 Task: Find Round Trip flight tickets for 2 adults, in Economy from Luxor to Brussels to travel on 04-Nov-2023. Brussels to Luxor on 09-Dec-2023.  Stops: Any number of stops. Choice of flight is EgyptAir.
Action: Mouse moved to (389, 258)
Screenshot: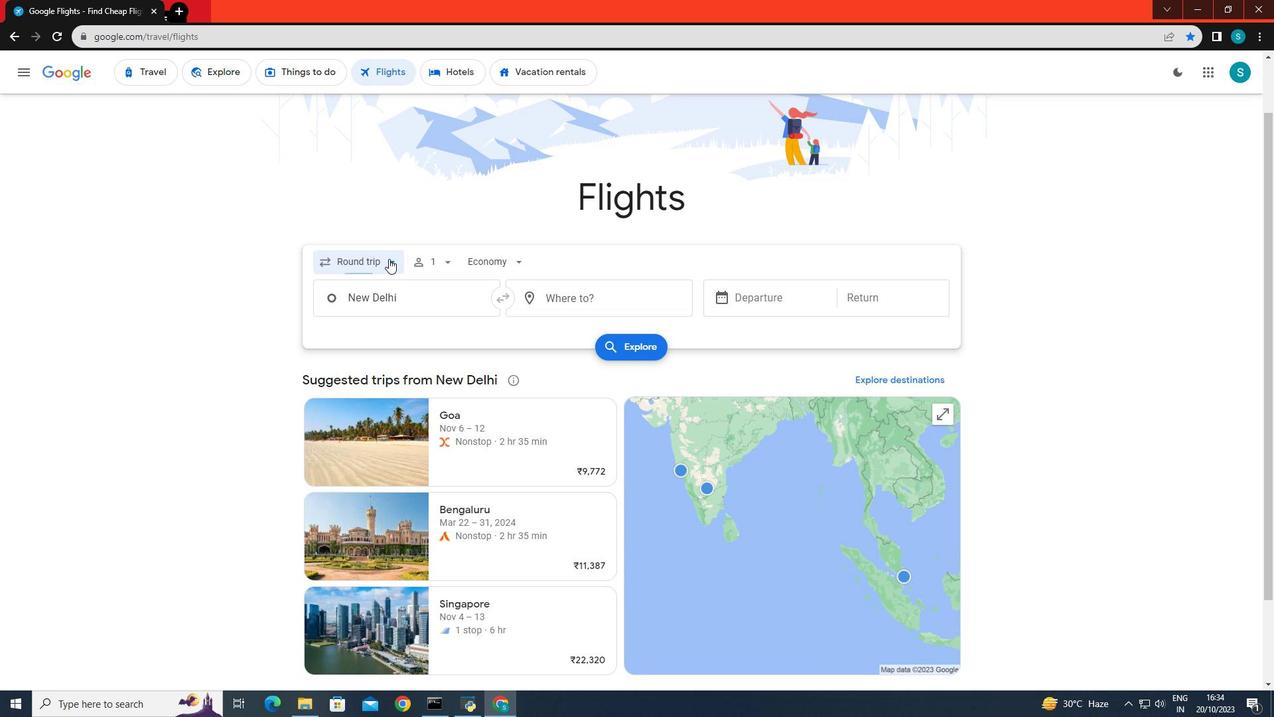 
Action: Mouse pressed left at (389, 258)
Screenshot: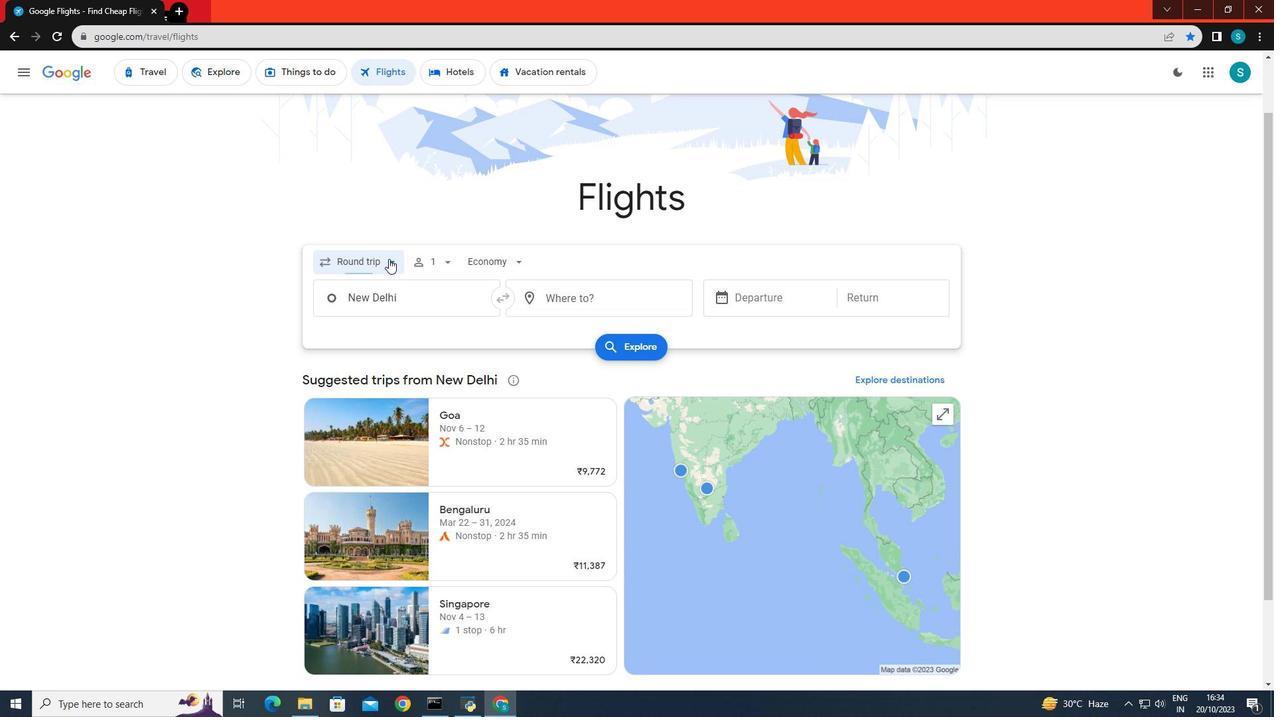
Action: Mouse moved to (354, 288)
Screenshot: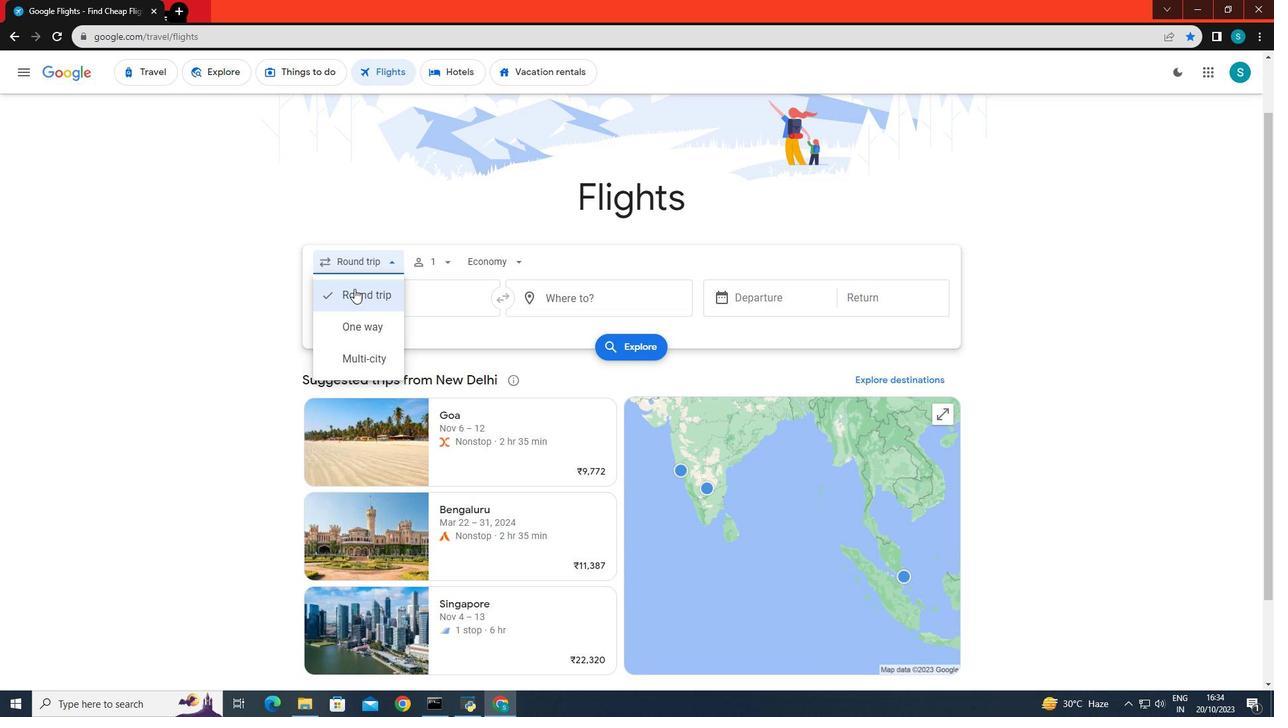 
Action: Mouse pressed left at (354, 288)
Screenshot: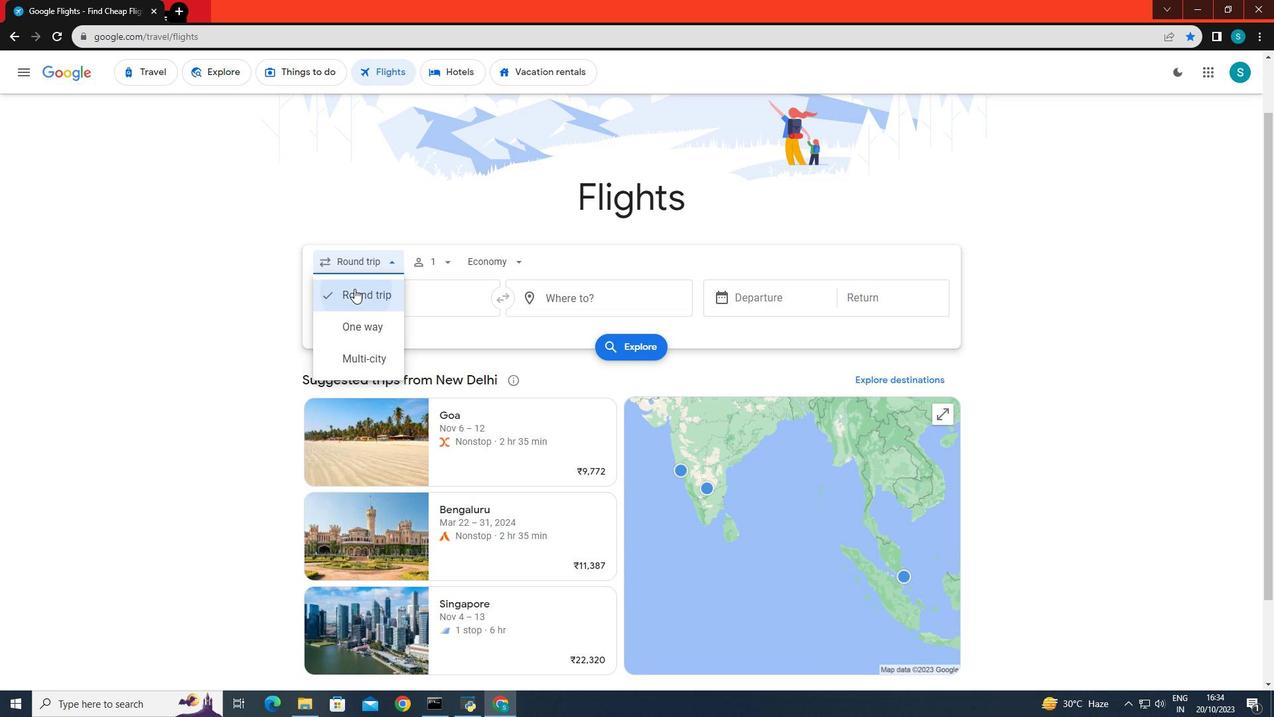 
Action: Mouse moved to (435, 264)
Screenshot: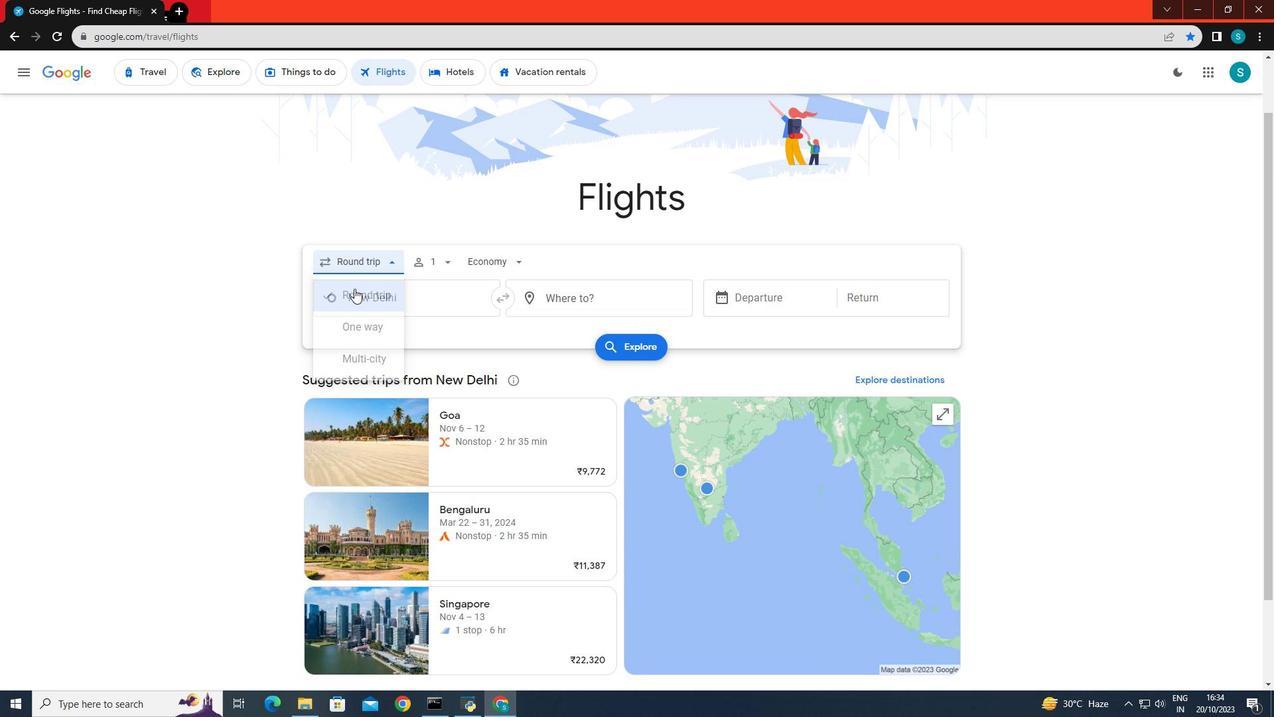
Action: Mouse pressed left at (435, 264)
Screenshot: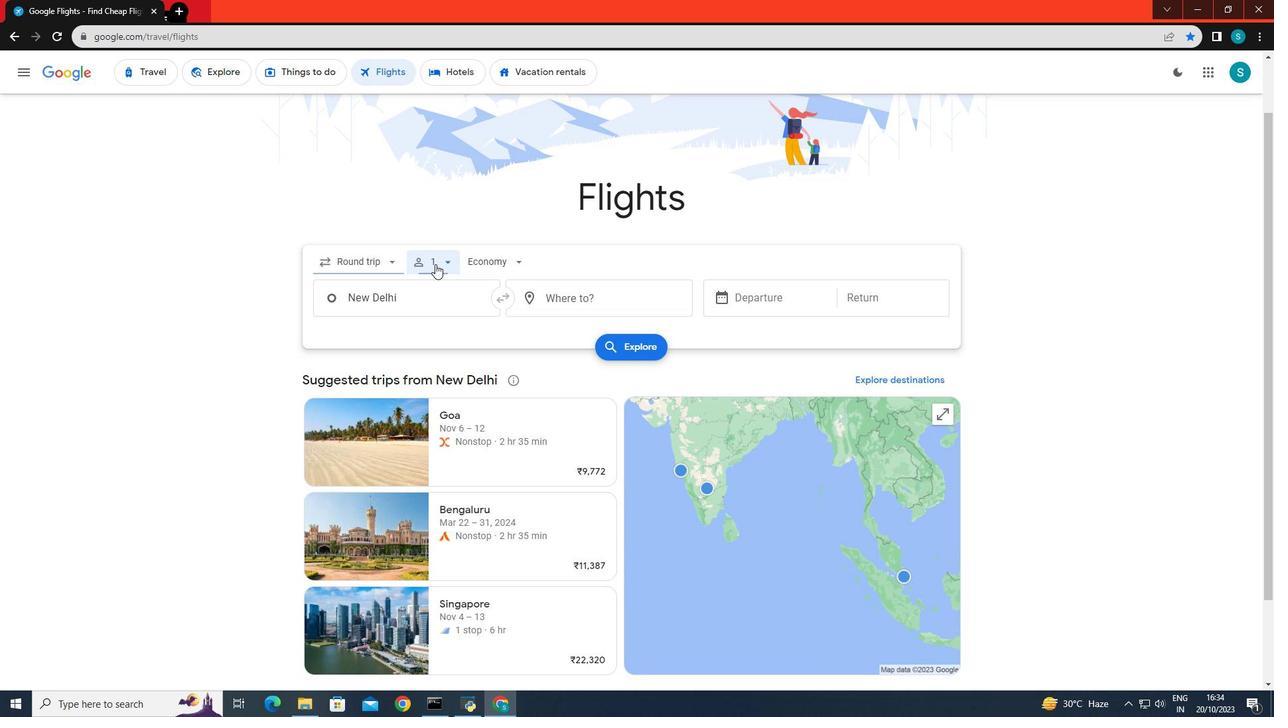 
Action: Mouse moved to (548, 290)
Screenshot: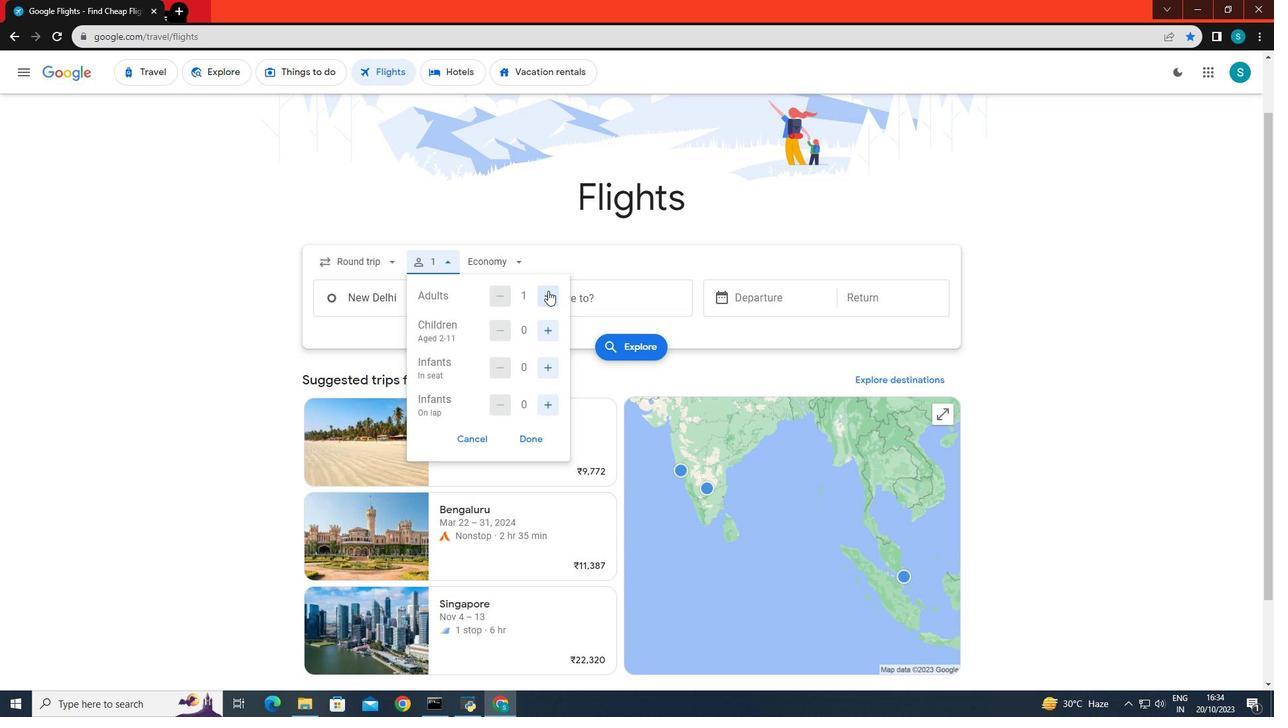 
Action: Mouse pressed left at (548, 290)
Screenshot: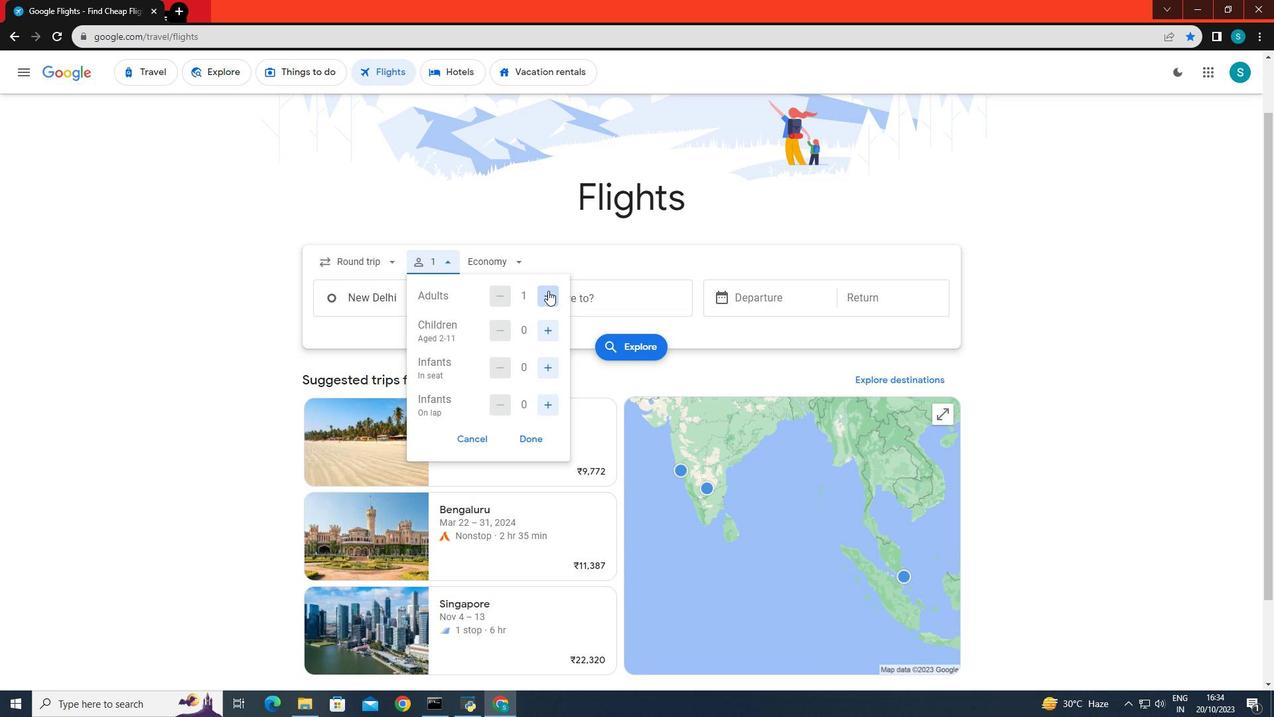 
Action: Mouse moved to (538, 440)
Screenshot: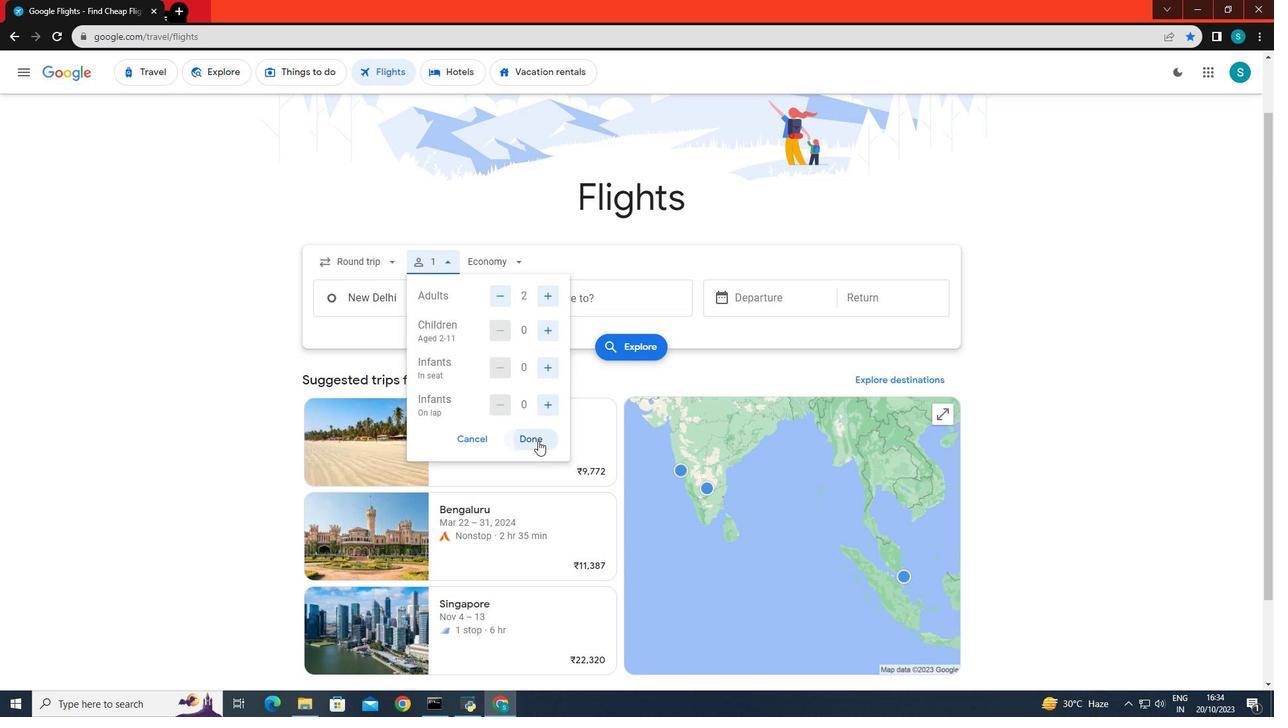 
Action: Mouse pressed left at (538, 440)
Screenshot: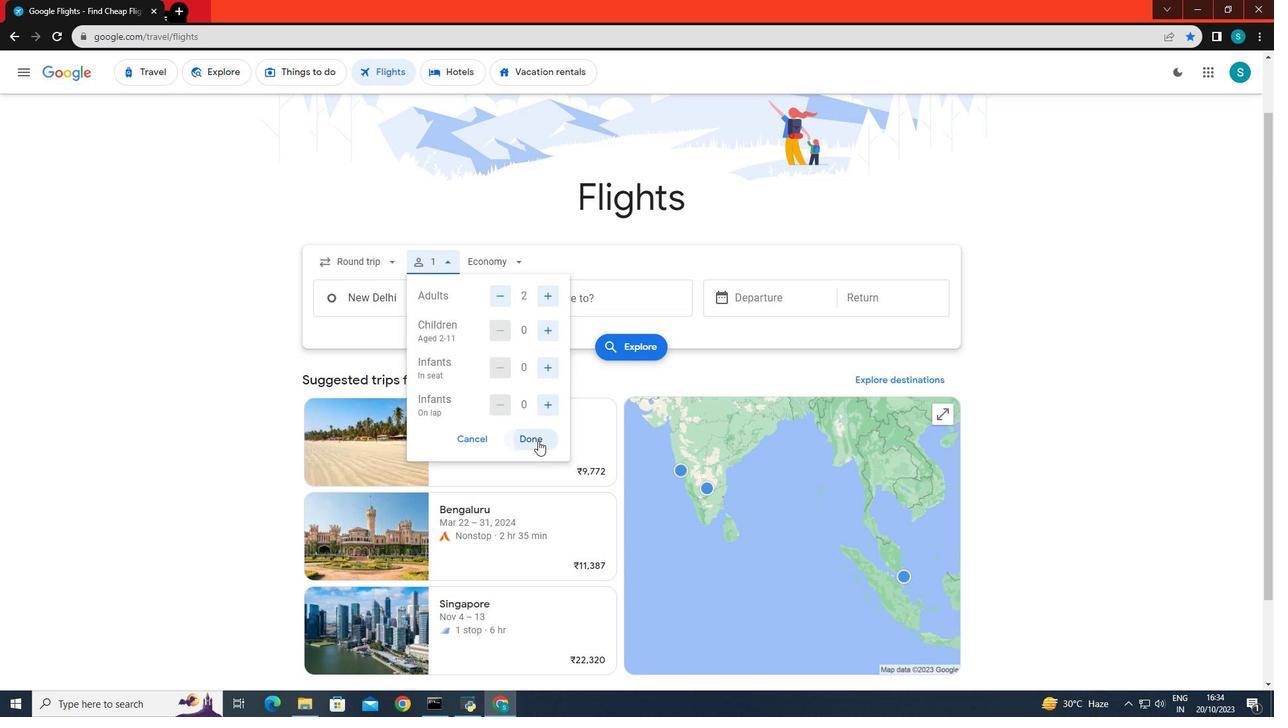 
Action: Mouse moved to (494, 258)
Screenshot: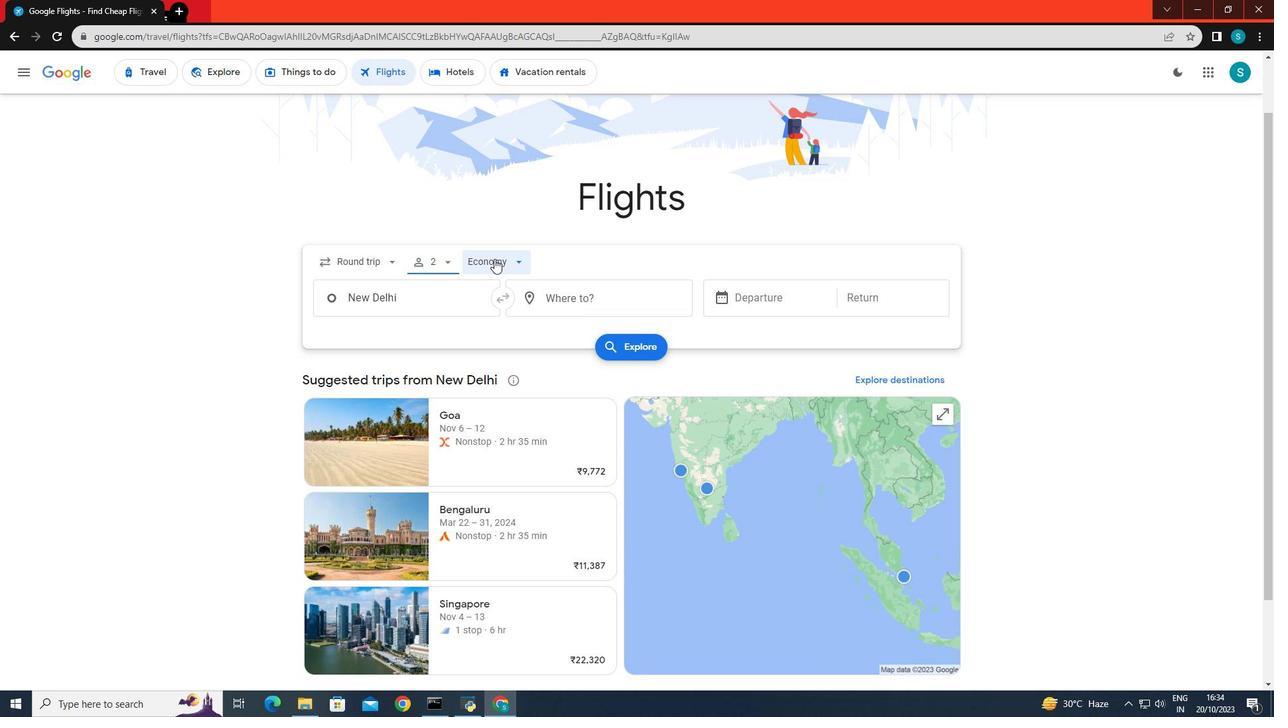 
Action: Mouse pressed left at (494, 258)
Screenshot: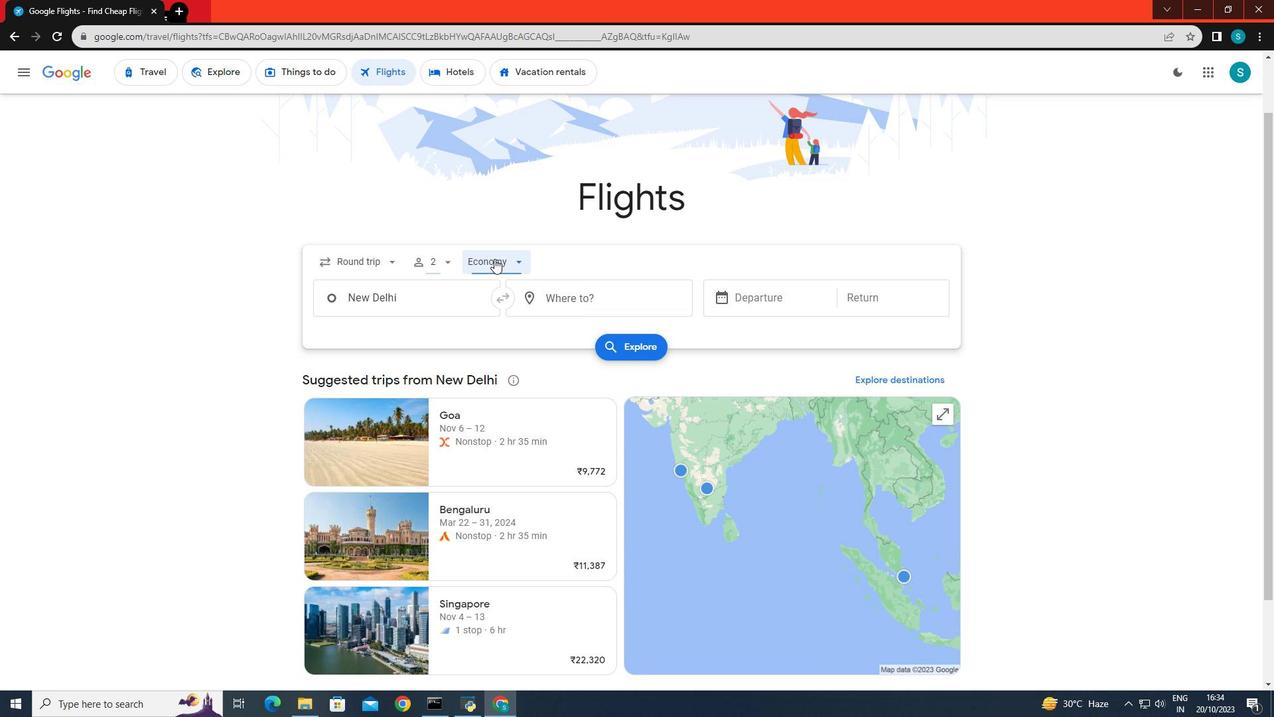 
Action: Mouse moved to (513, 297)
Screenshot: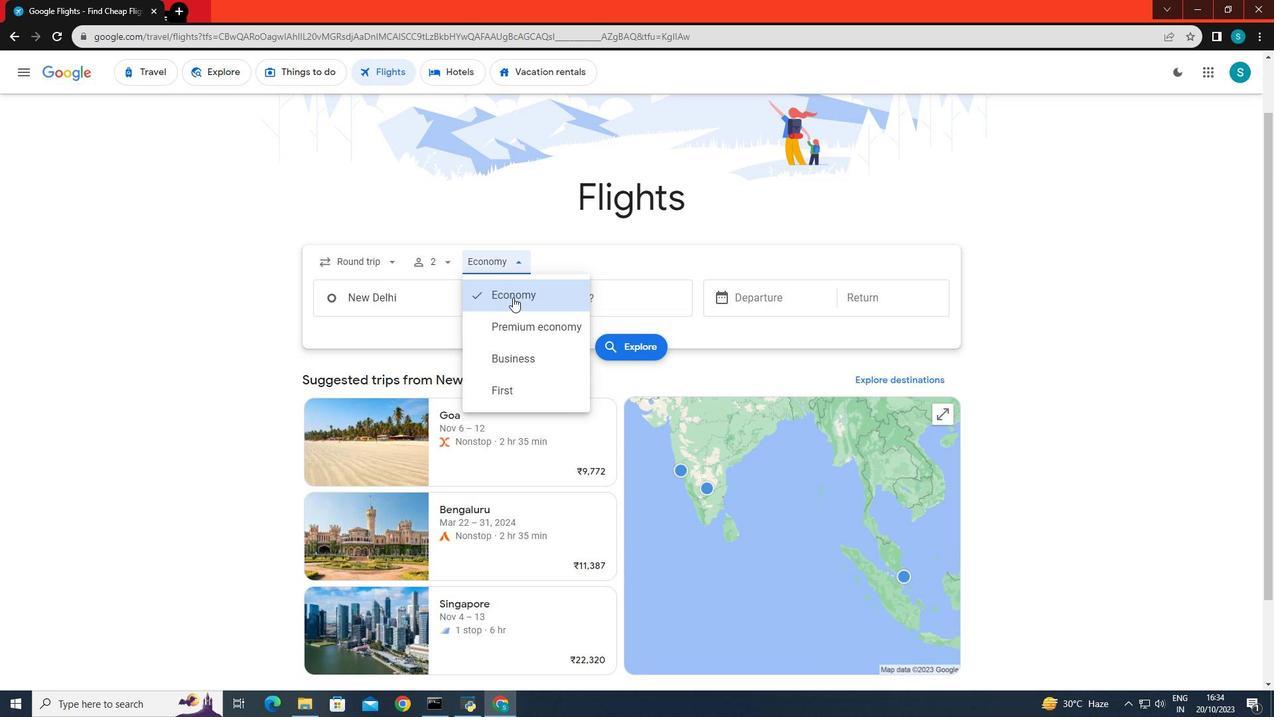 
Action: Mouse pressed left at (513, 297)
Screenshot: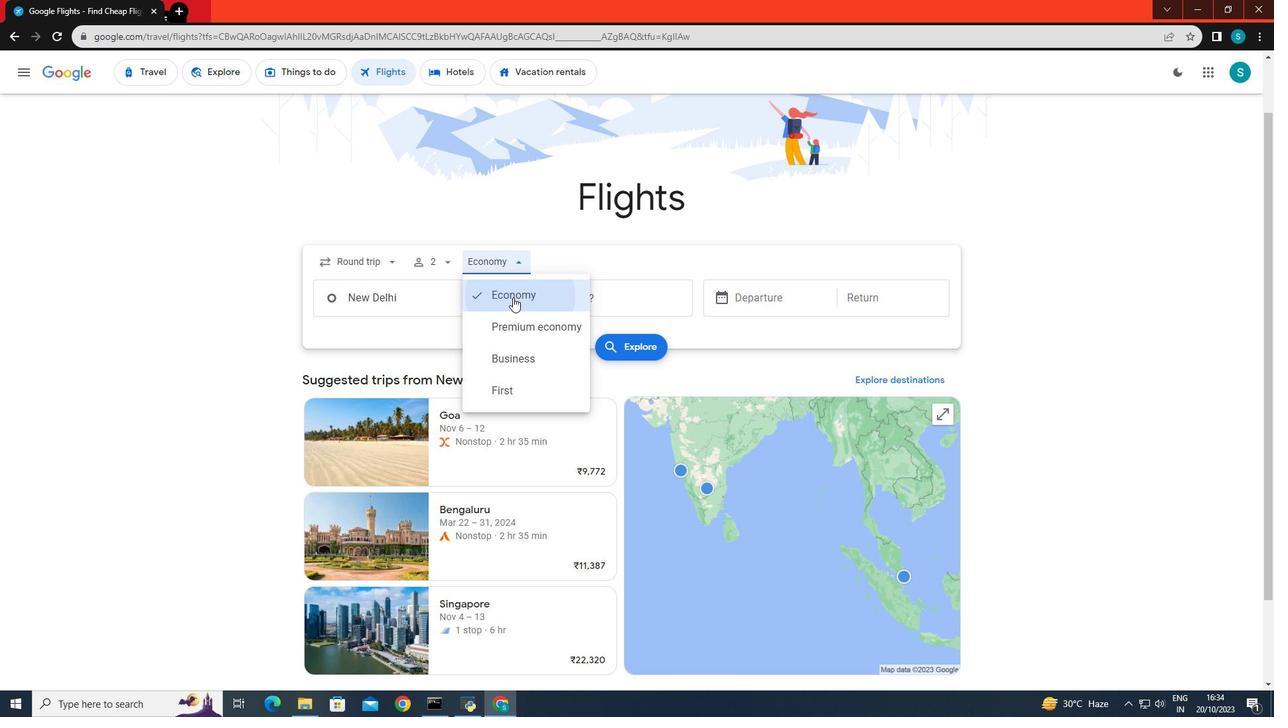 
Action: Mouse moved to (425, 300)
Screenshot: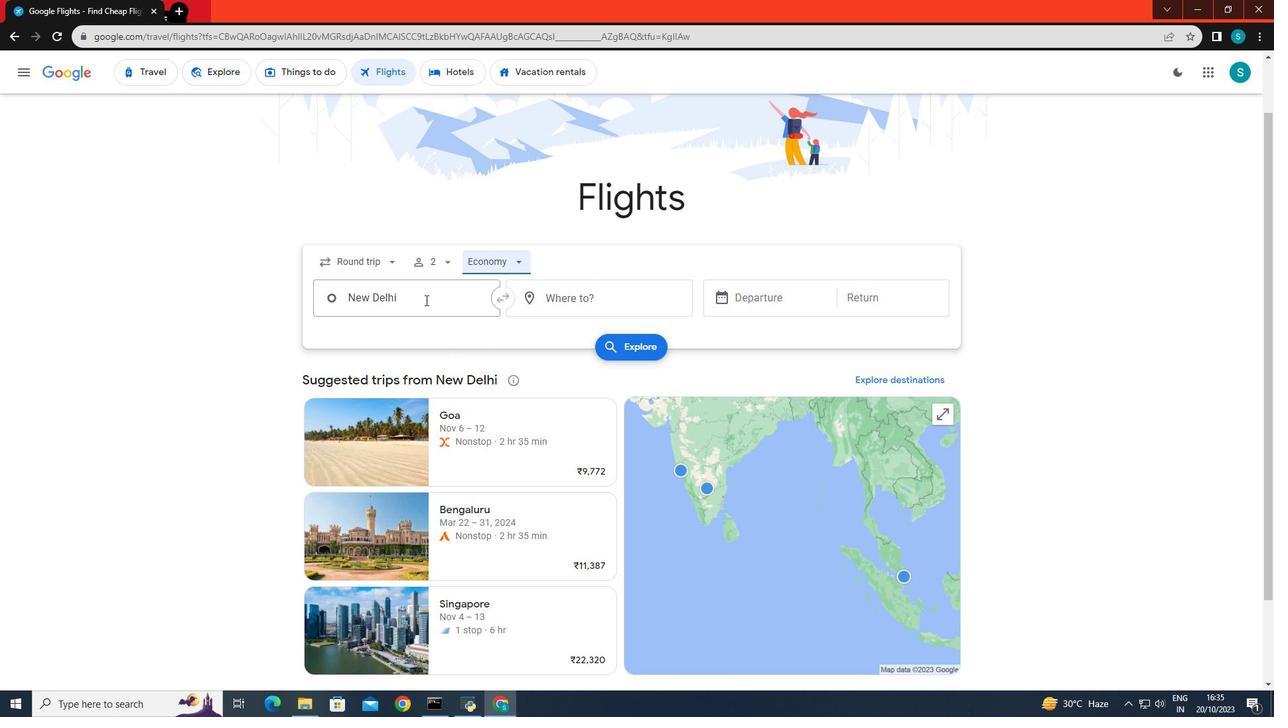 
Action: Mouse pressed left at (425, 300)
Screenshot: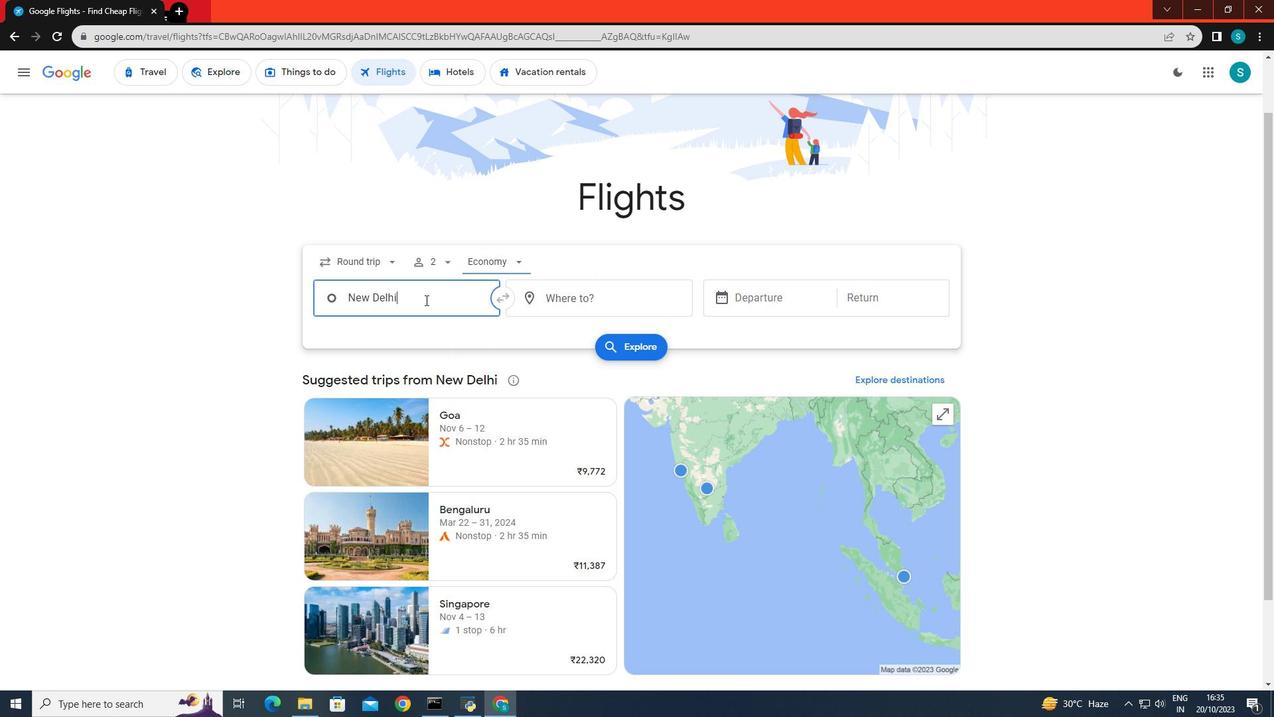 
Action: Key pressed <Key.backspace><Key.caps_lock>L<Key.caps_lock>uxor
Screenshot: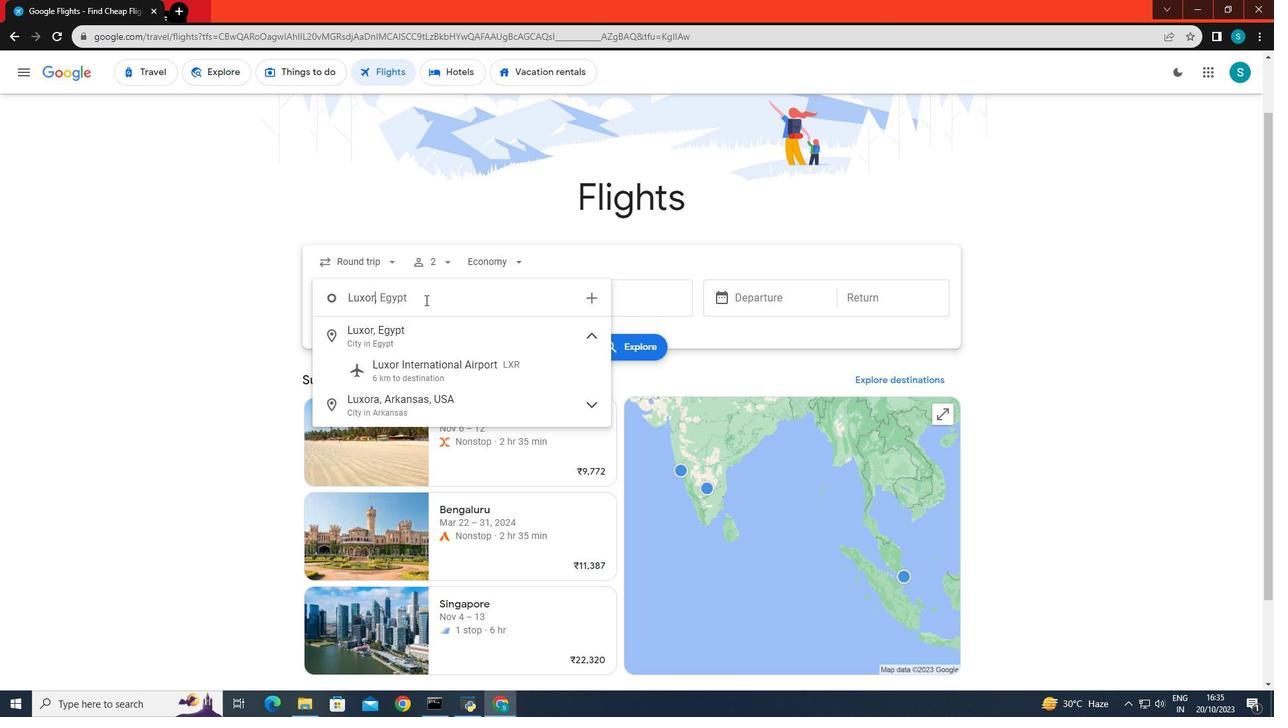 
Action: Mouse moved to (412, 338)
Screenshot: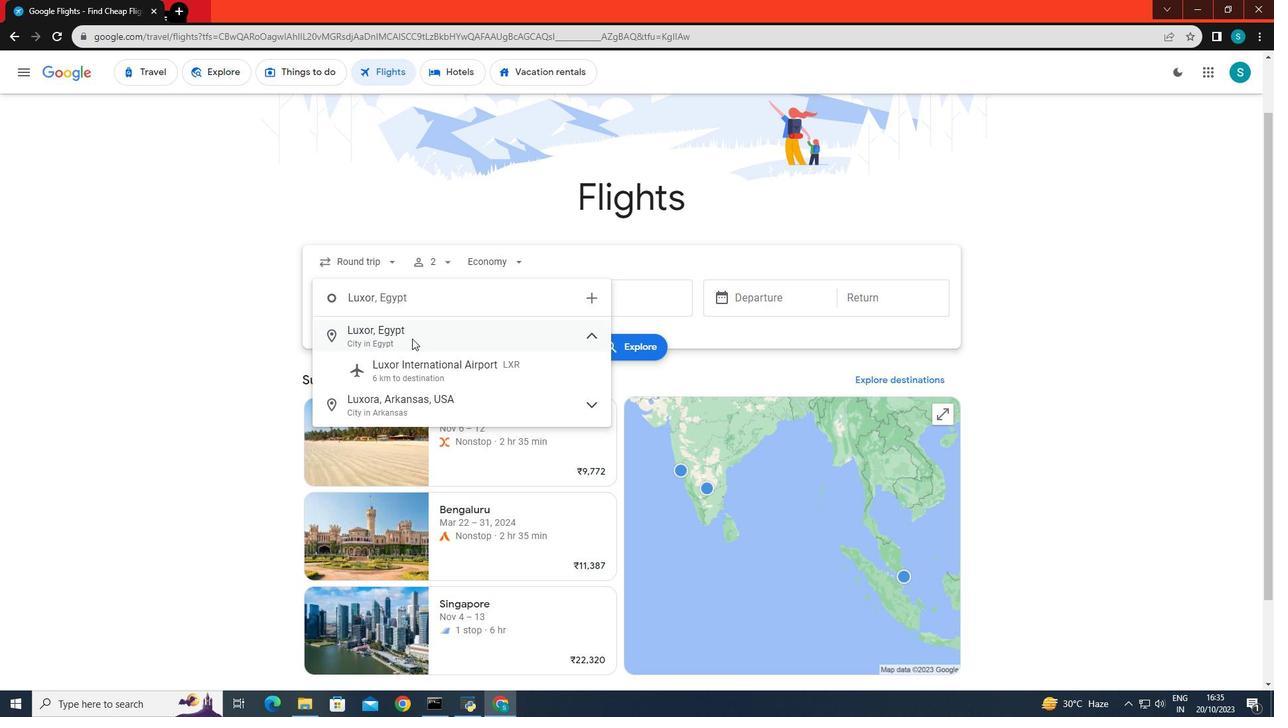 
Action: Mouse pressed left at (412, 338)
Screenshot: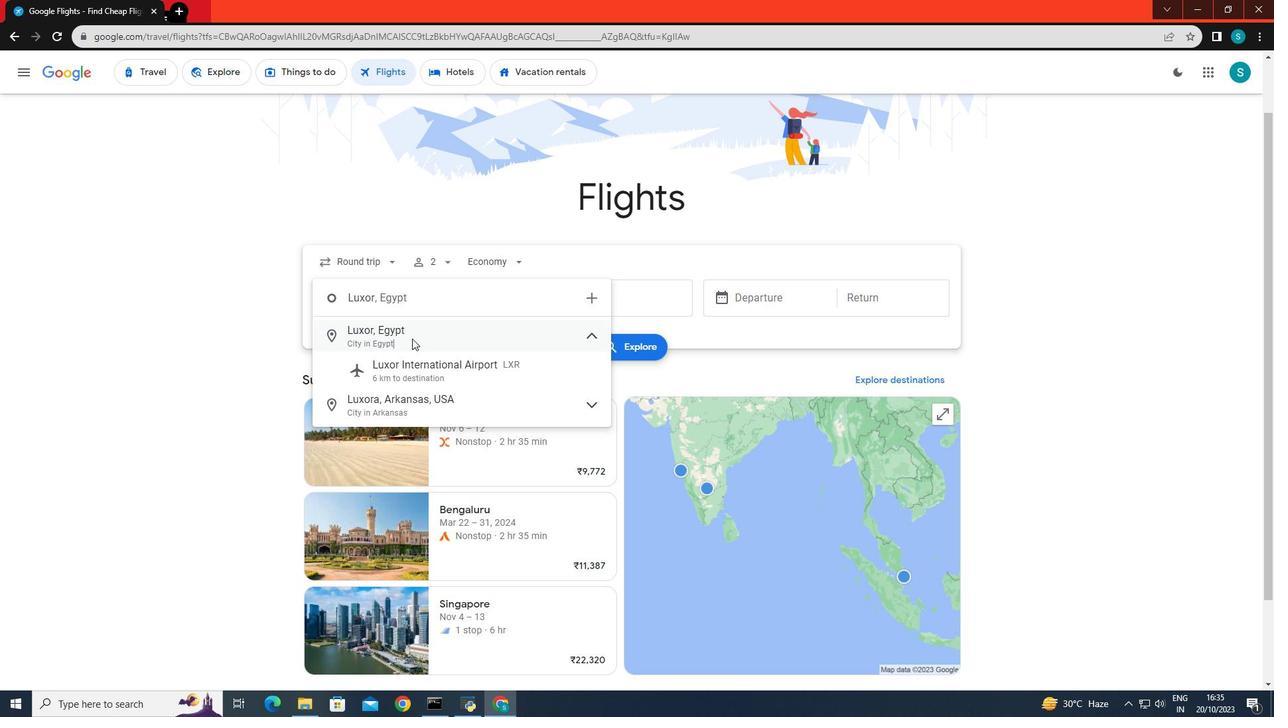 
Action: Mouse moved to (551, 302)
Screenshot: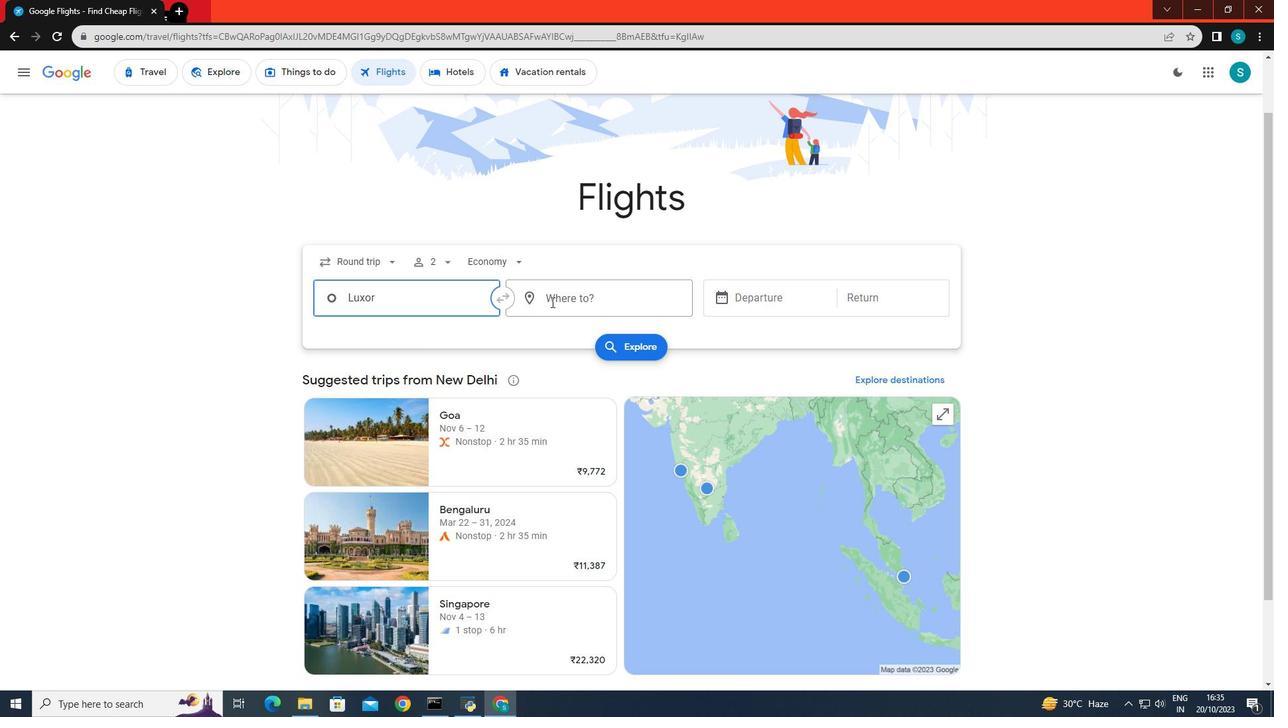 
Action: Mouse pressed left at (551, 302)
Screenshot: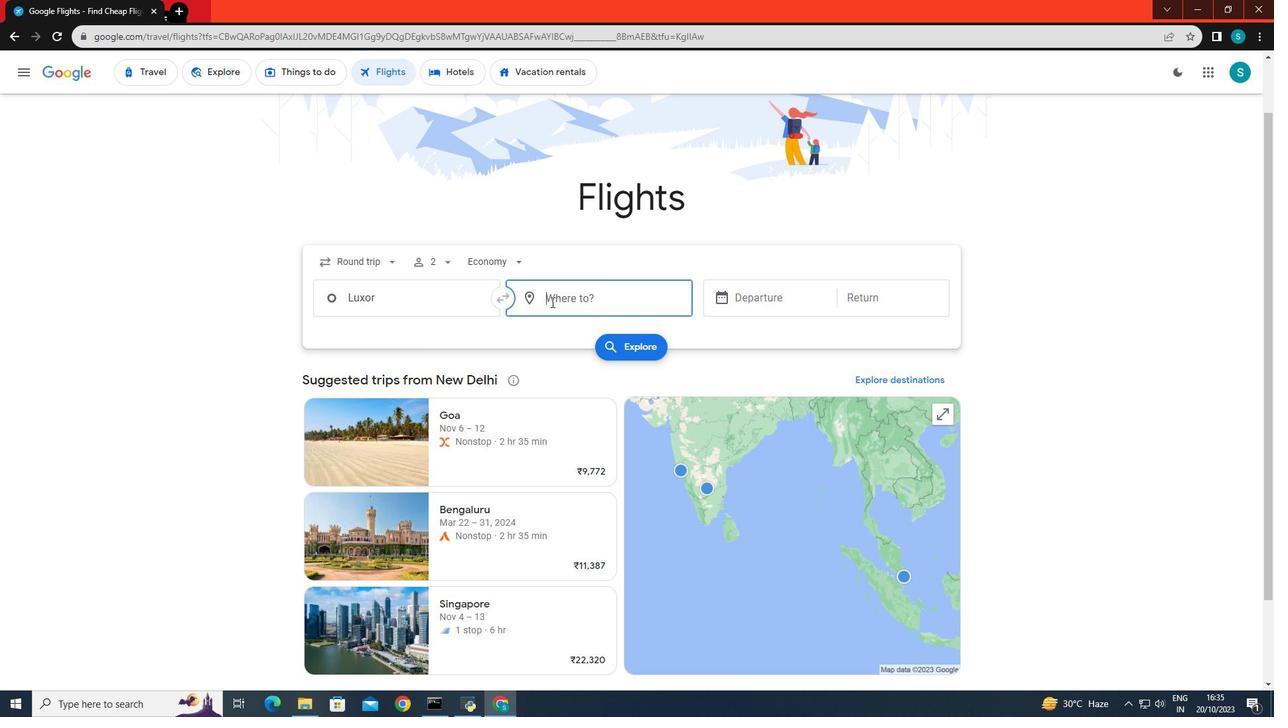 
Action: Key pressed <Key.caps_lock>B<Key.caps_lock>russel
Screenshot: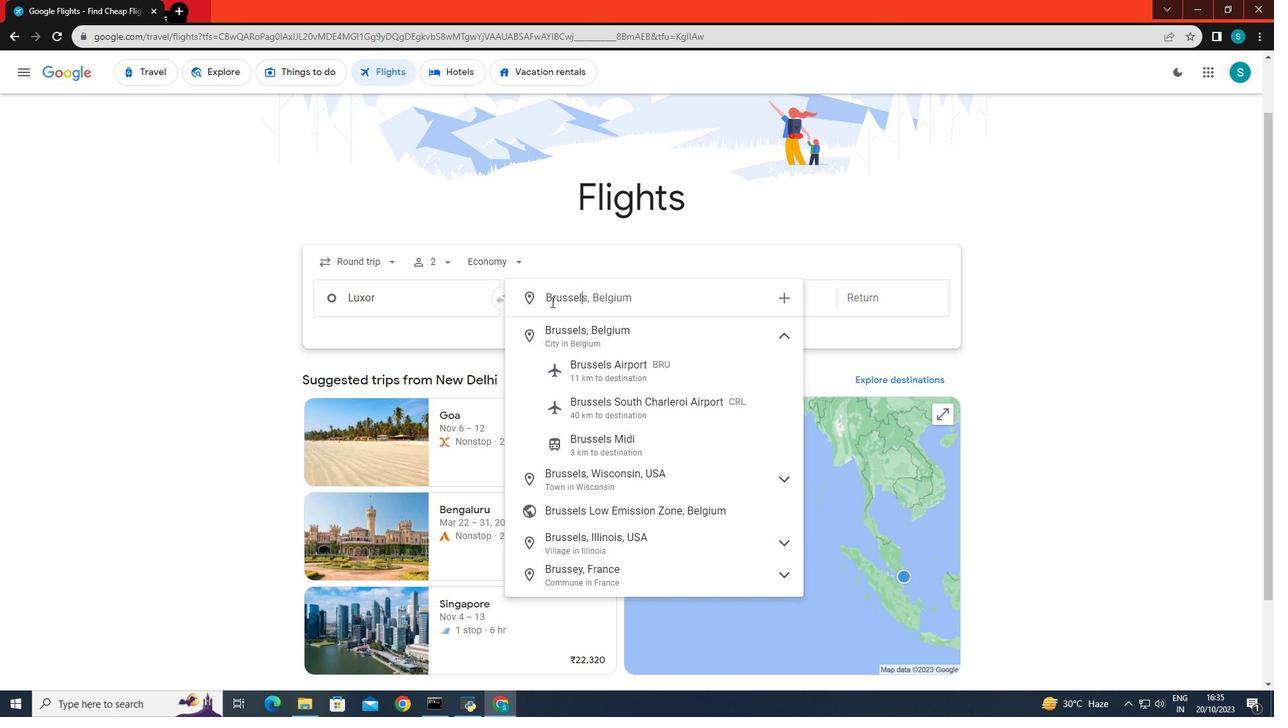 
Action: Mouse moved to (575, 339)
Screenshot: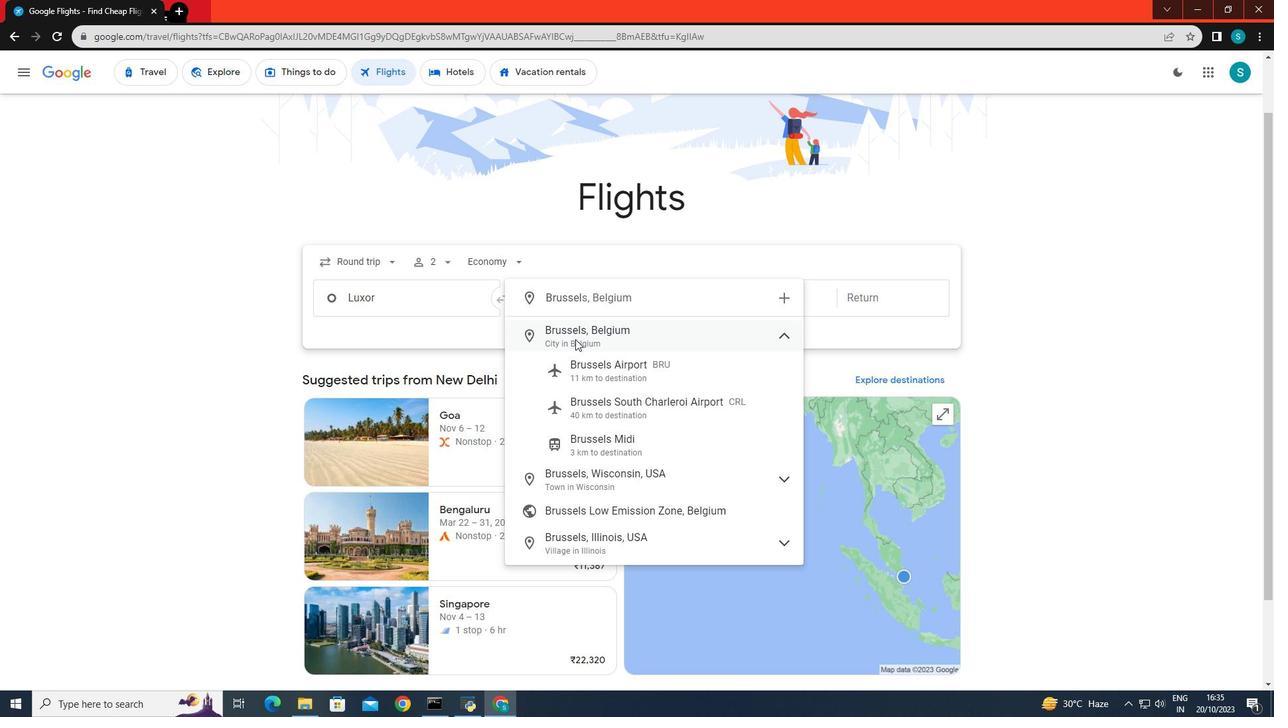 
Action: Mouse pressed left at (575, 339)
Screenshot: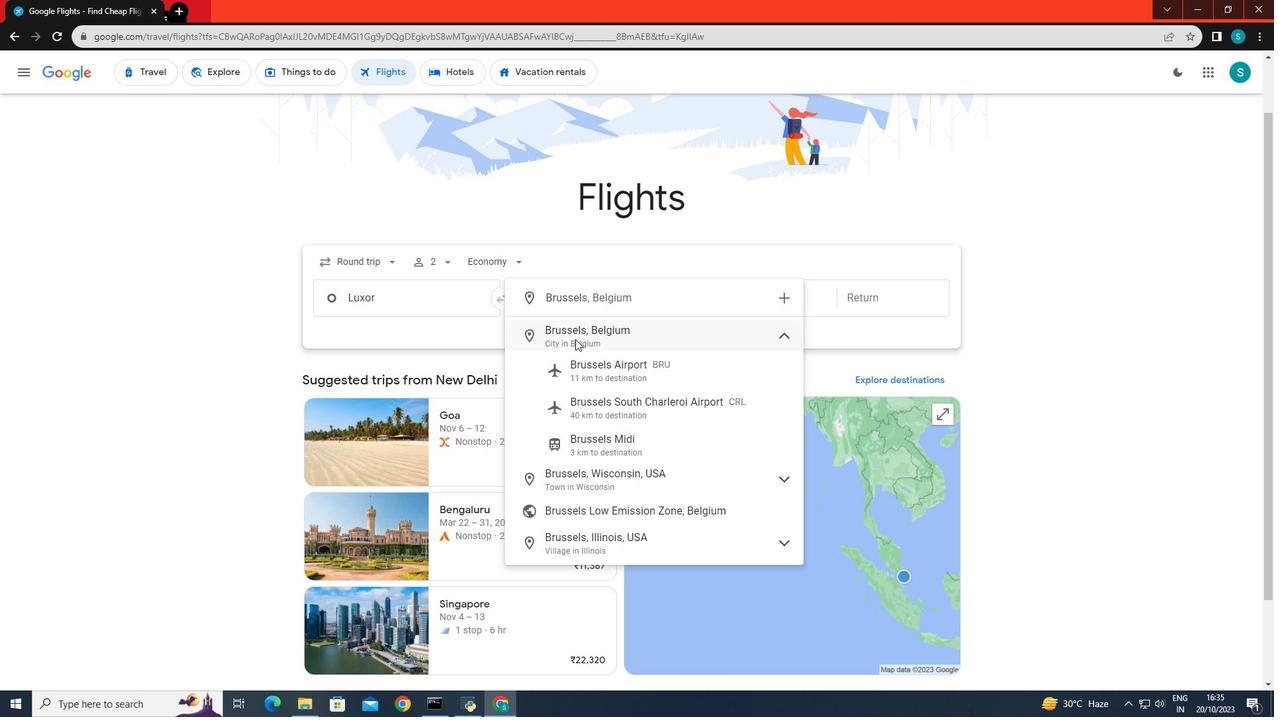 
Action: Mouse moved to (762, 294)
Screenshot: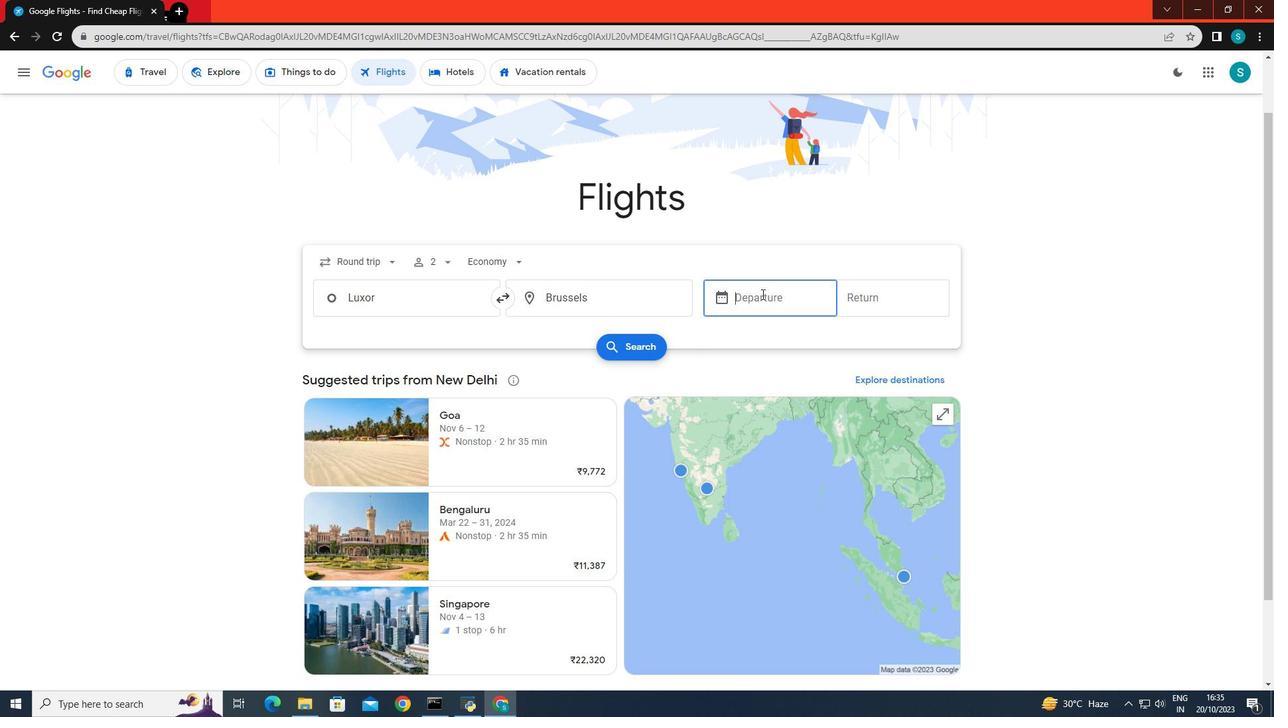 
Action: Mouse pressed left at (762, 294)
Screenshot: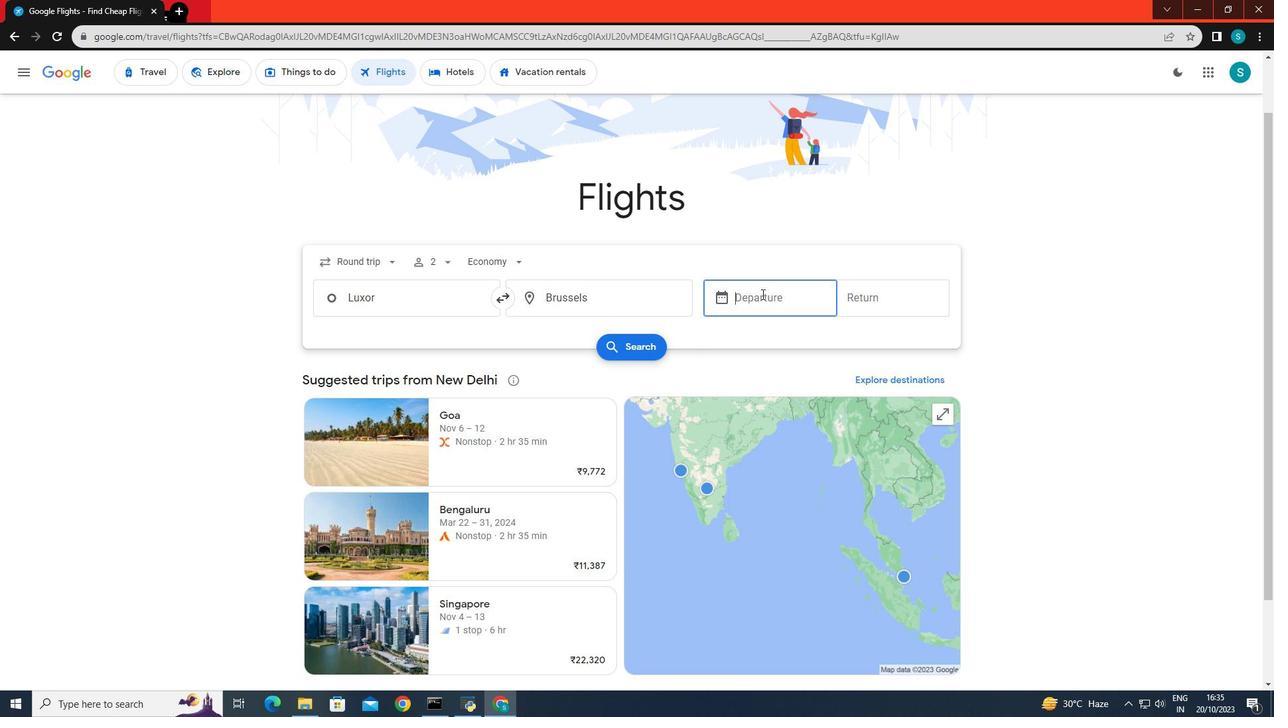 
Action: Mouse moved to (922, 408)
Screenshot: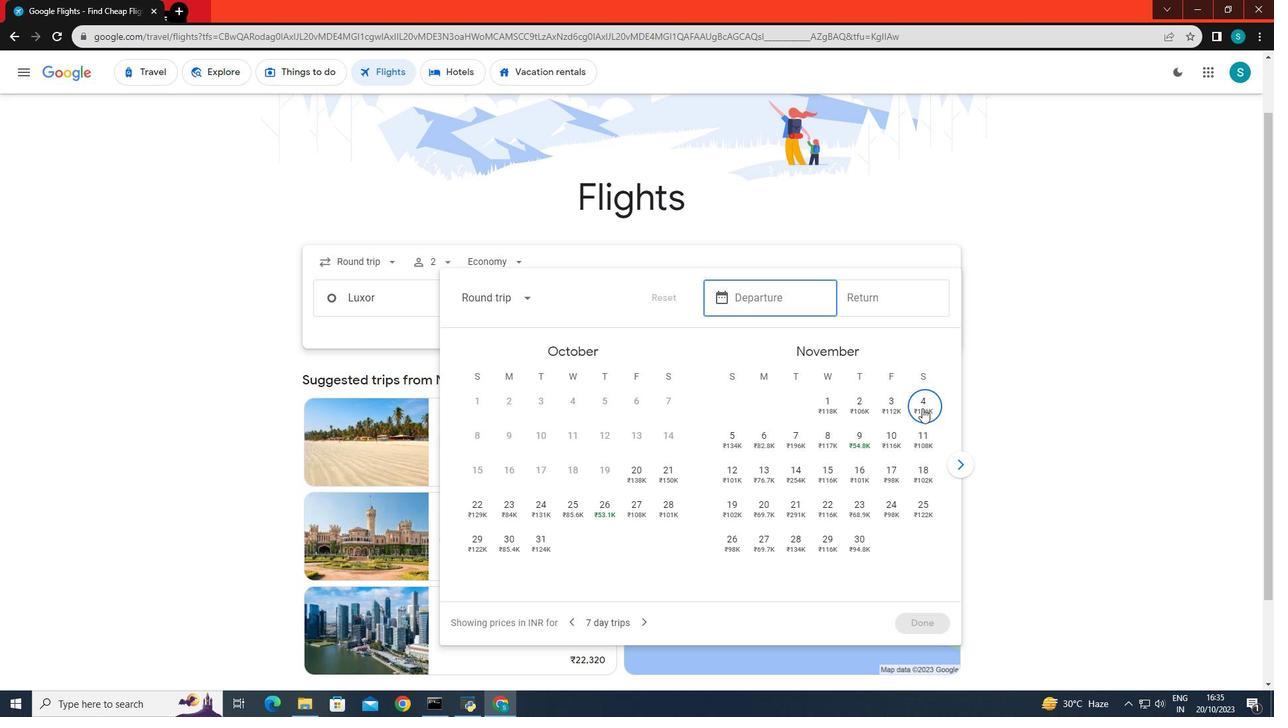 
Action: Mouse pressed left at (922, 408)
Screenshot: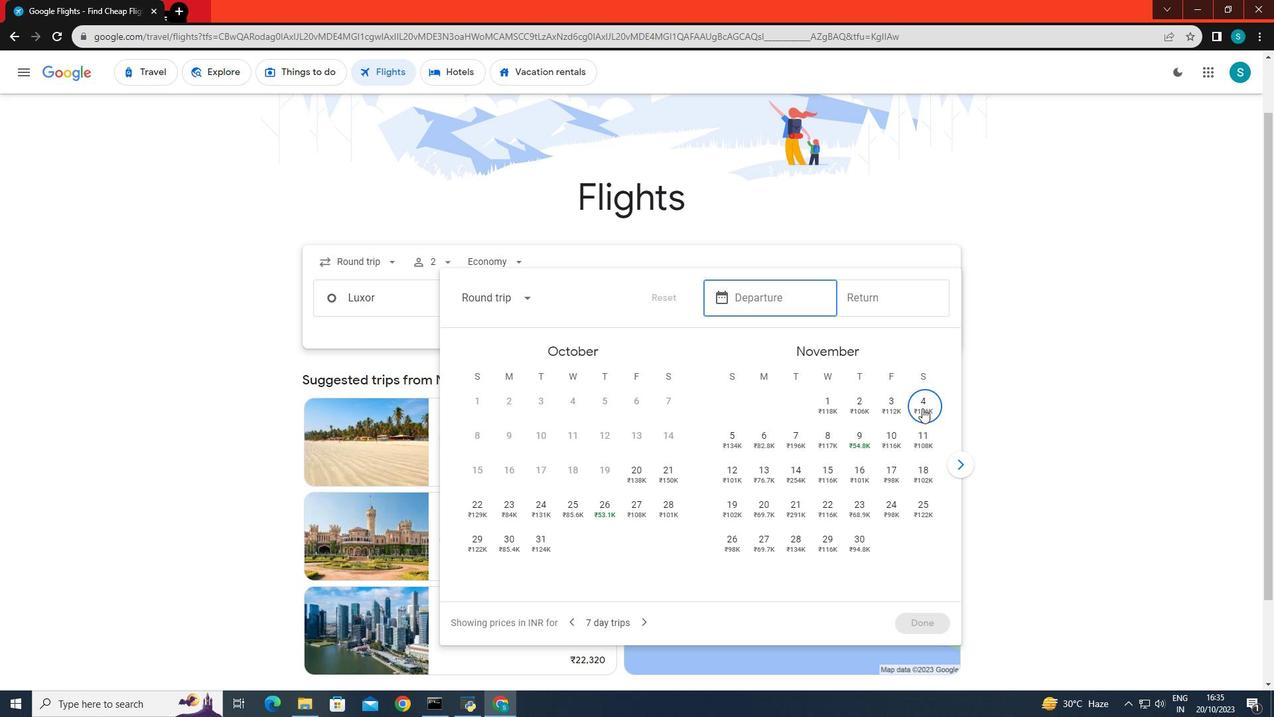 
Action: Mouse moved to (960, 463)
Screenshot: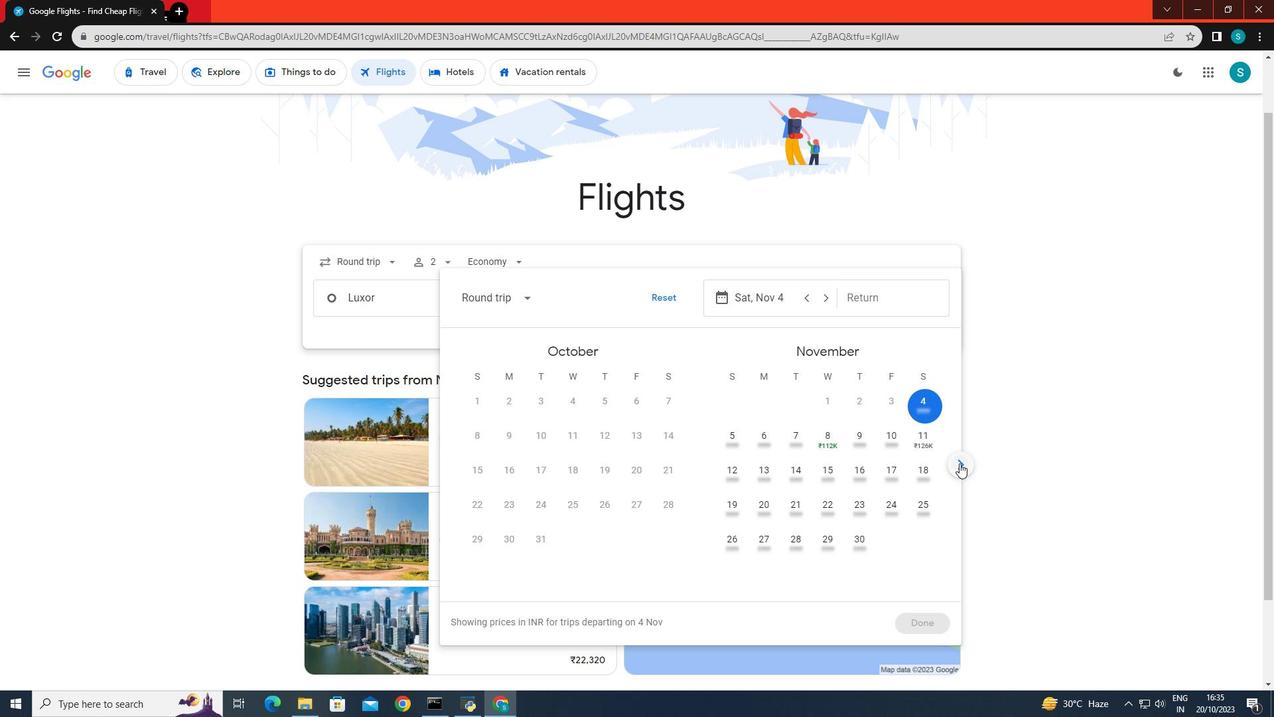 
Action: Mouse pressed left at (960, 463)
Screenshot: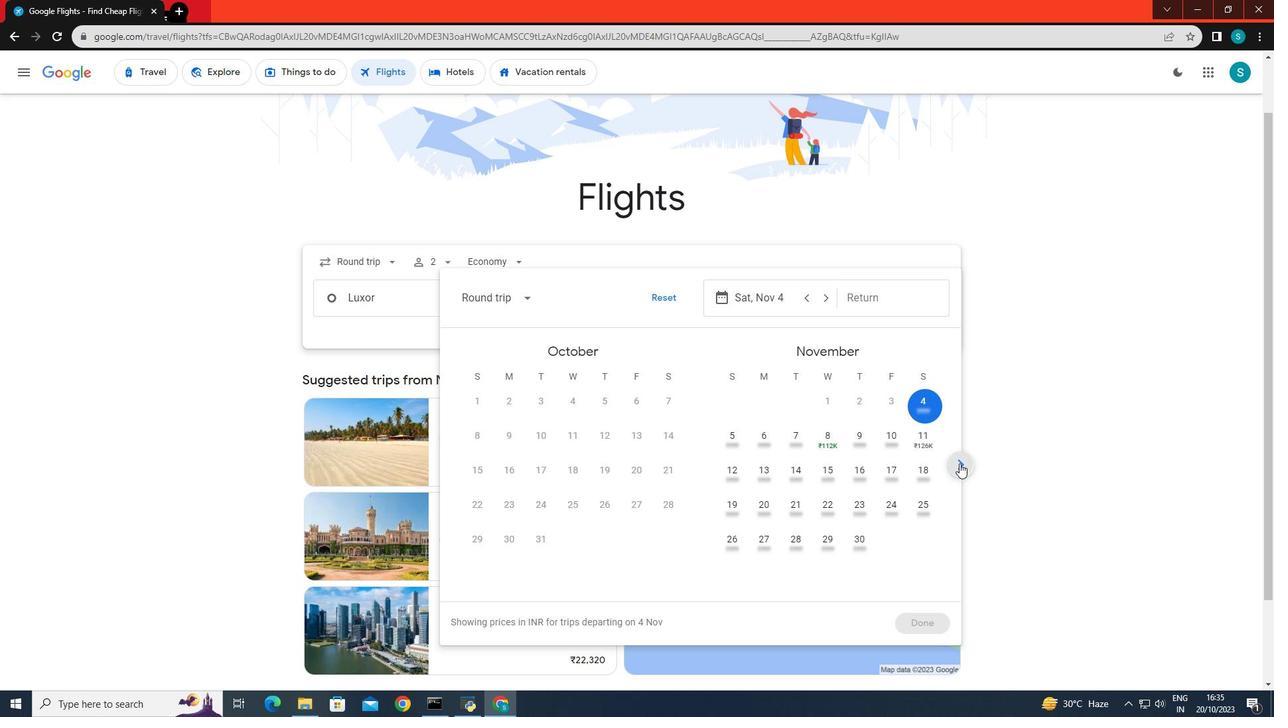 
Action: Mouse moved to (922, 437)
Screenshot: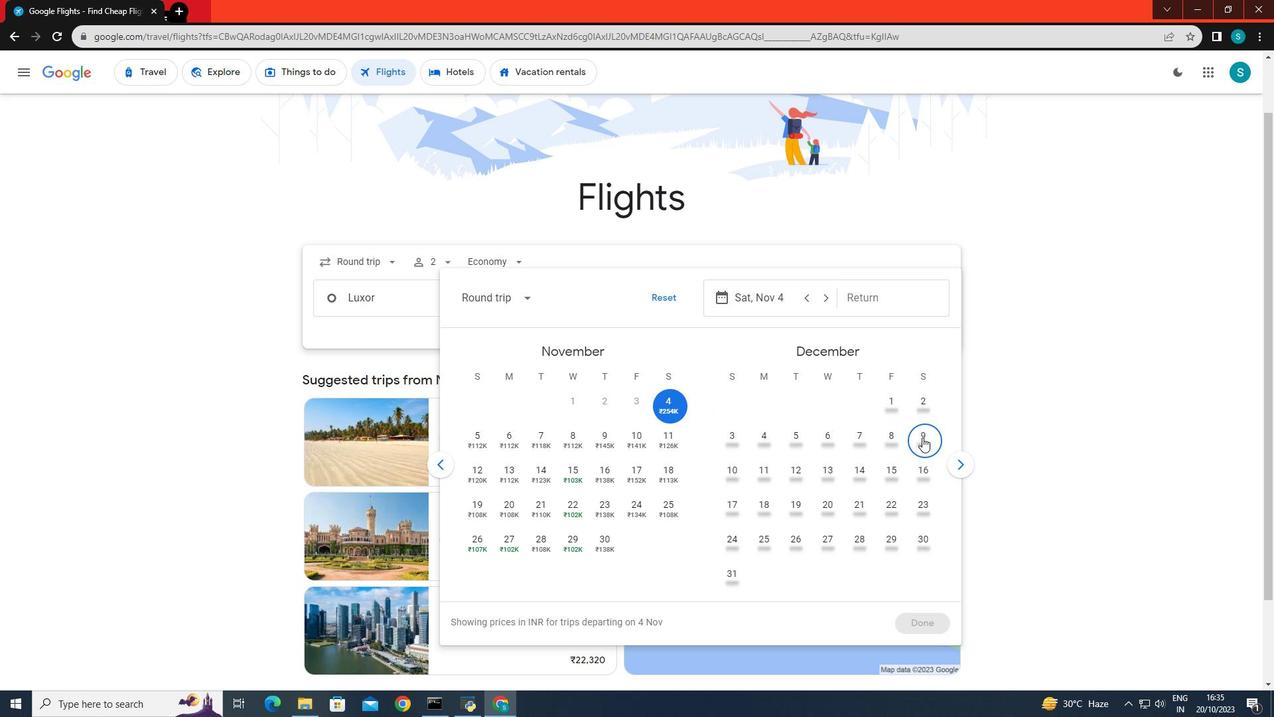 
Action: Mouse pressed left at (922, 437)
Screenshot: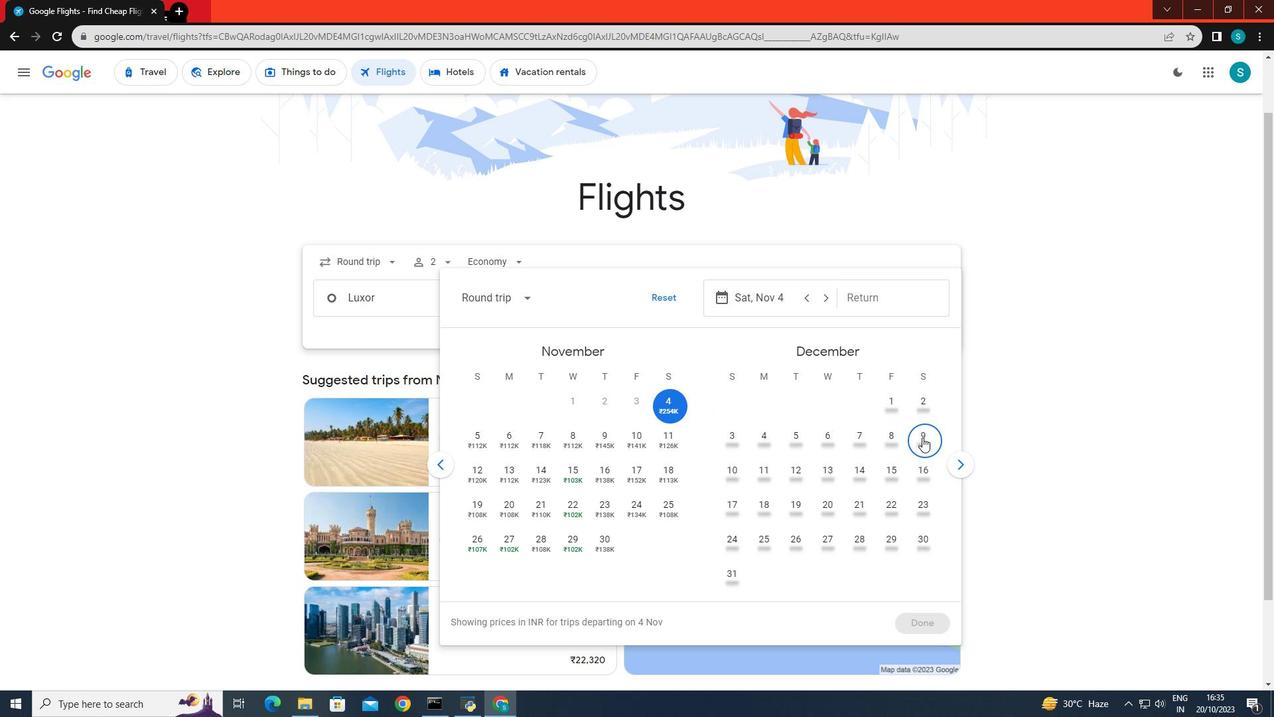 
Action: Mouse moved to (922, 619)
Screenshot: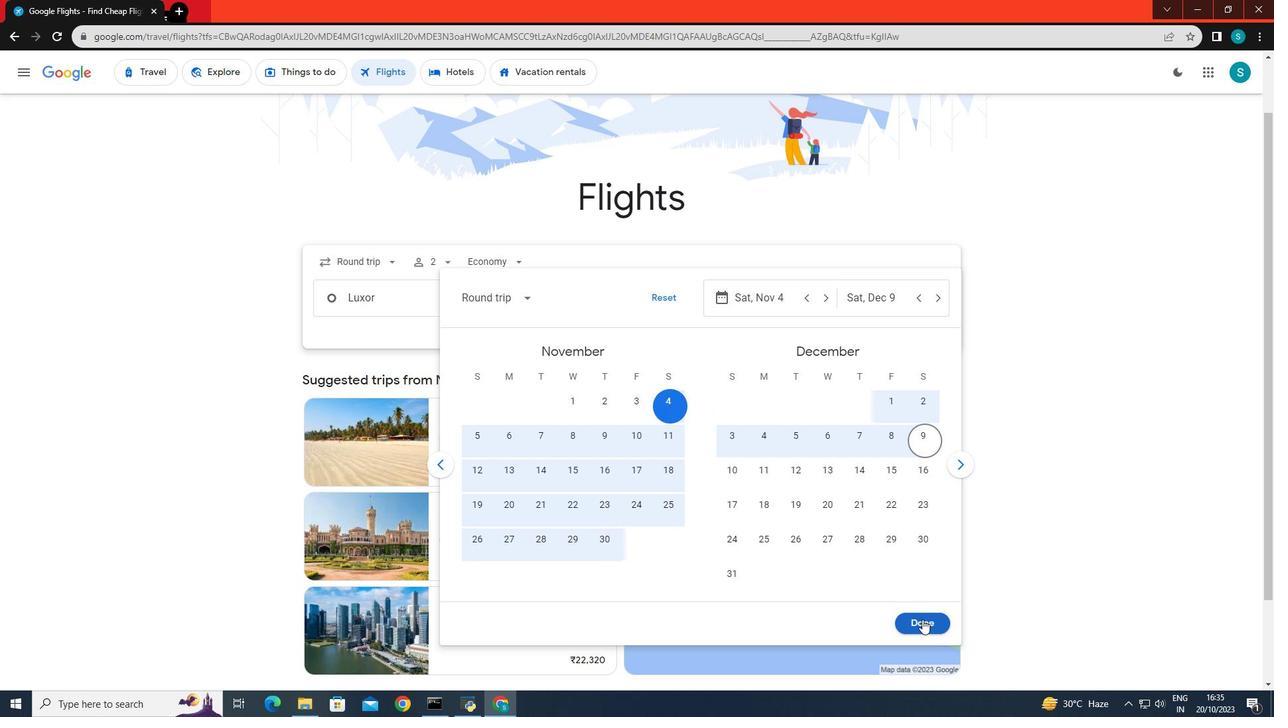 
Action: Mouse pressed left at (922, 619)
Screenshot: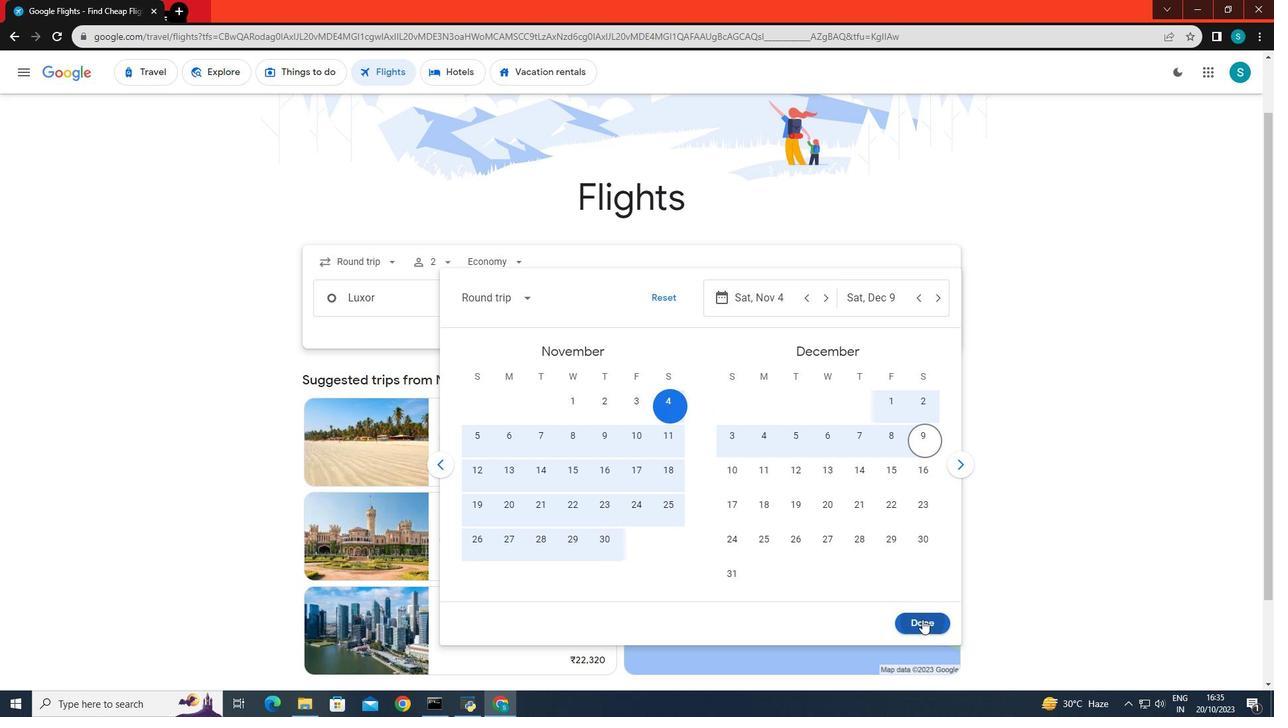 
Action: Mouse moved to (620, 345)
Screenshot: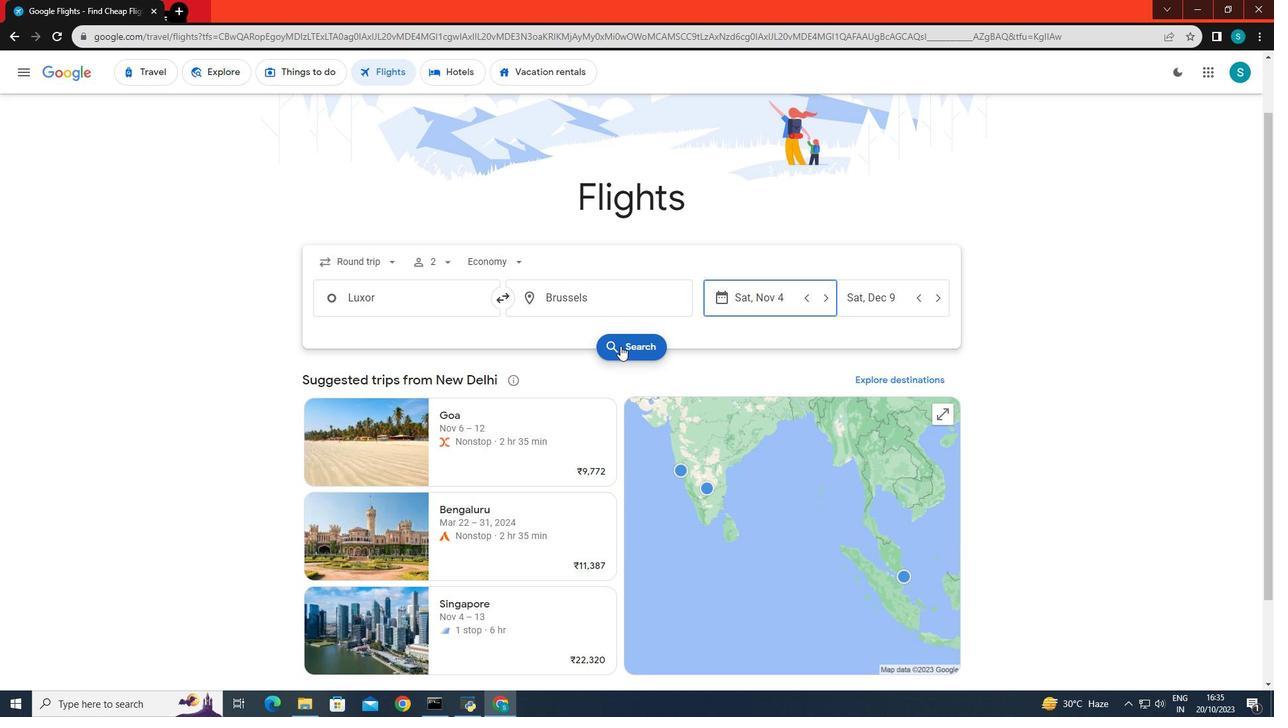 
Action: Mouse pressed left at (620, 345)
Screenshot: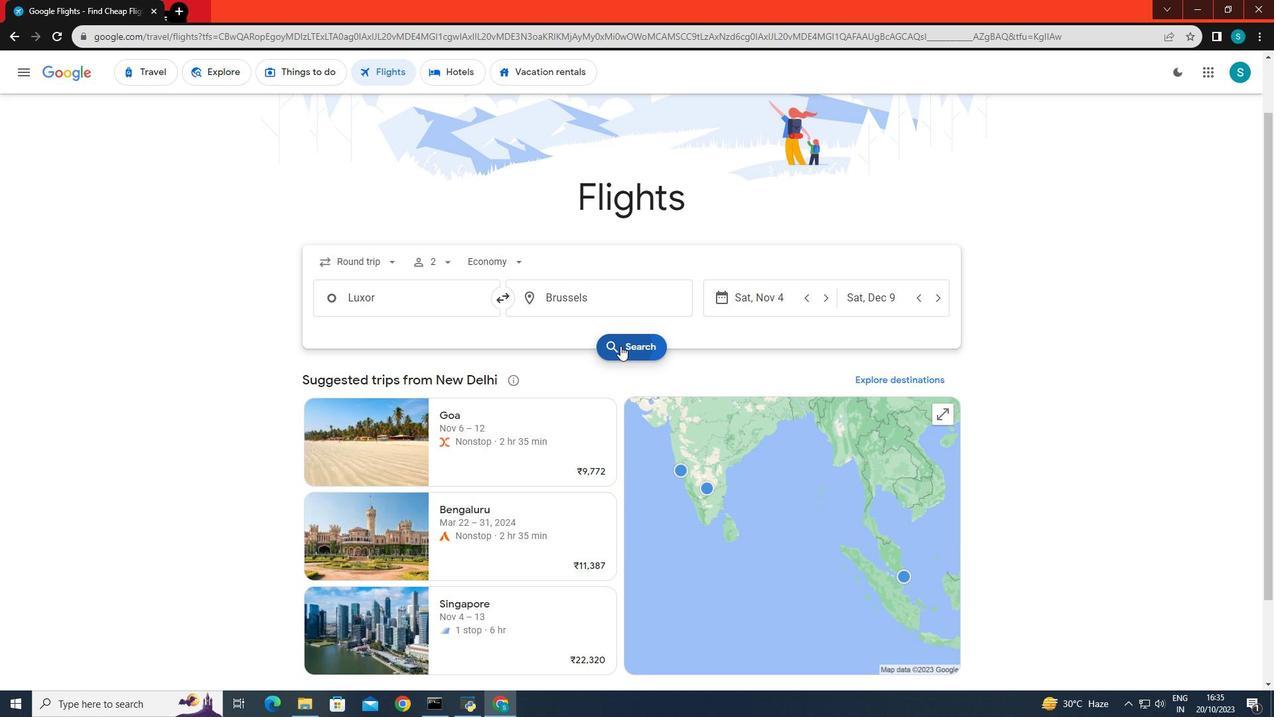 
Action: Mouse moved to (417, 200)
Screenshot: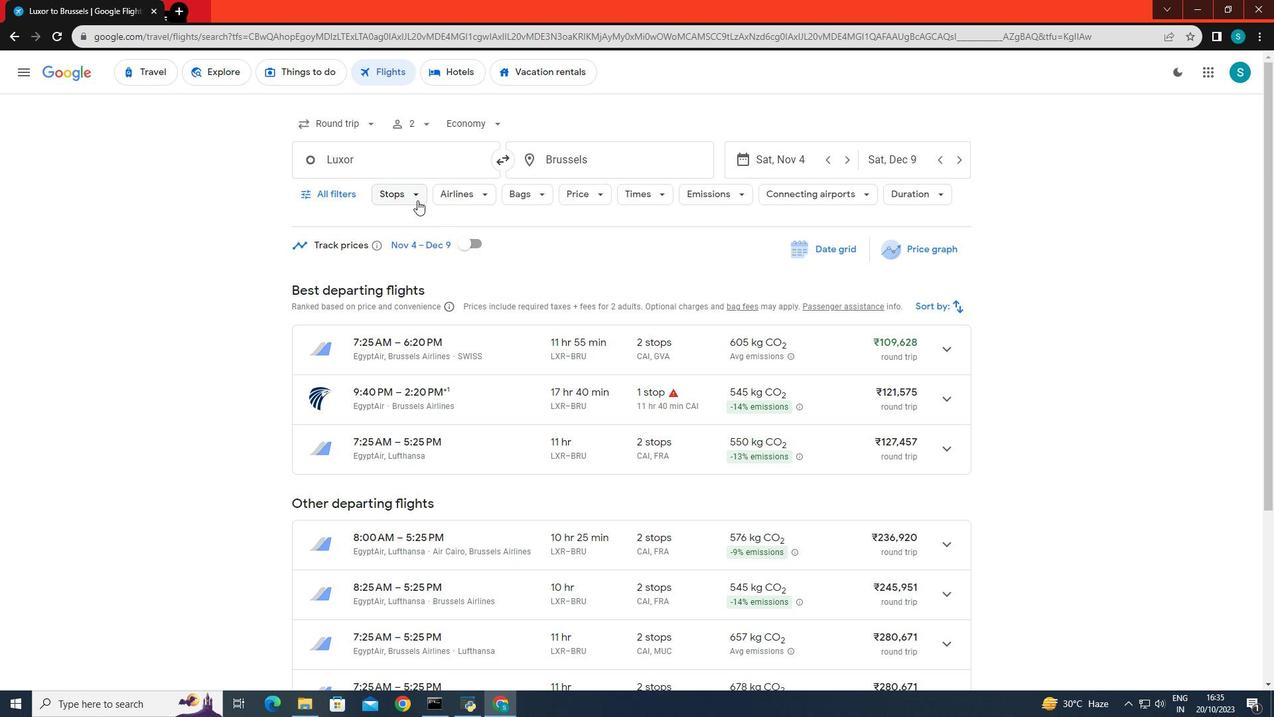 
Action: Mouse pressed left at (417, 200)
Screenshot: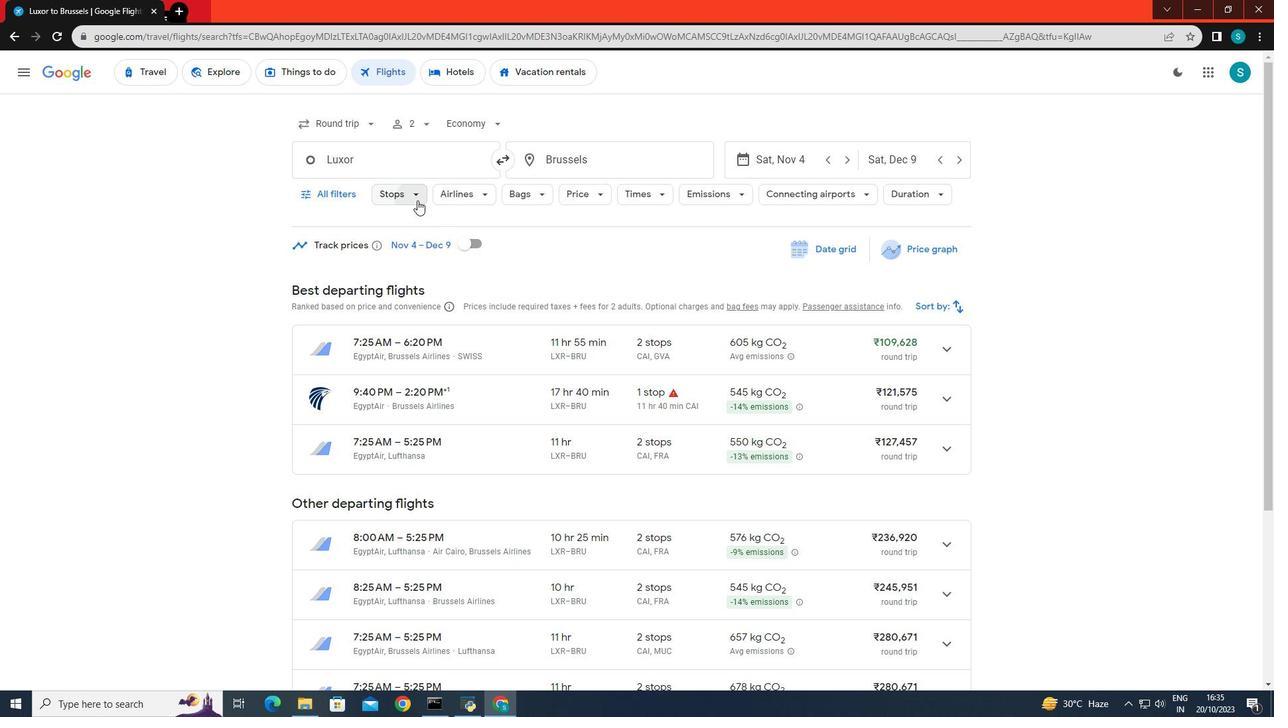 
Action: Mouse moved to (407, 258)
Screenshot: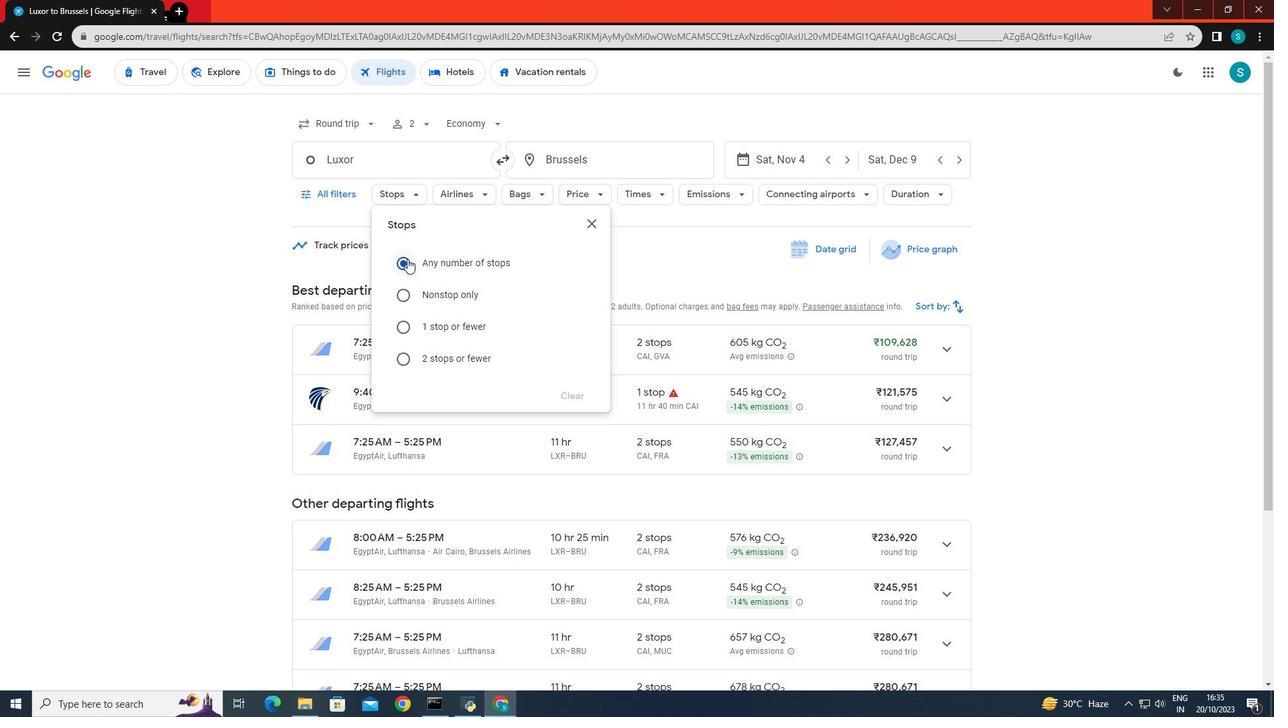 
Action: Mouse pressed left at (407, 258)
Screenshot: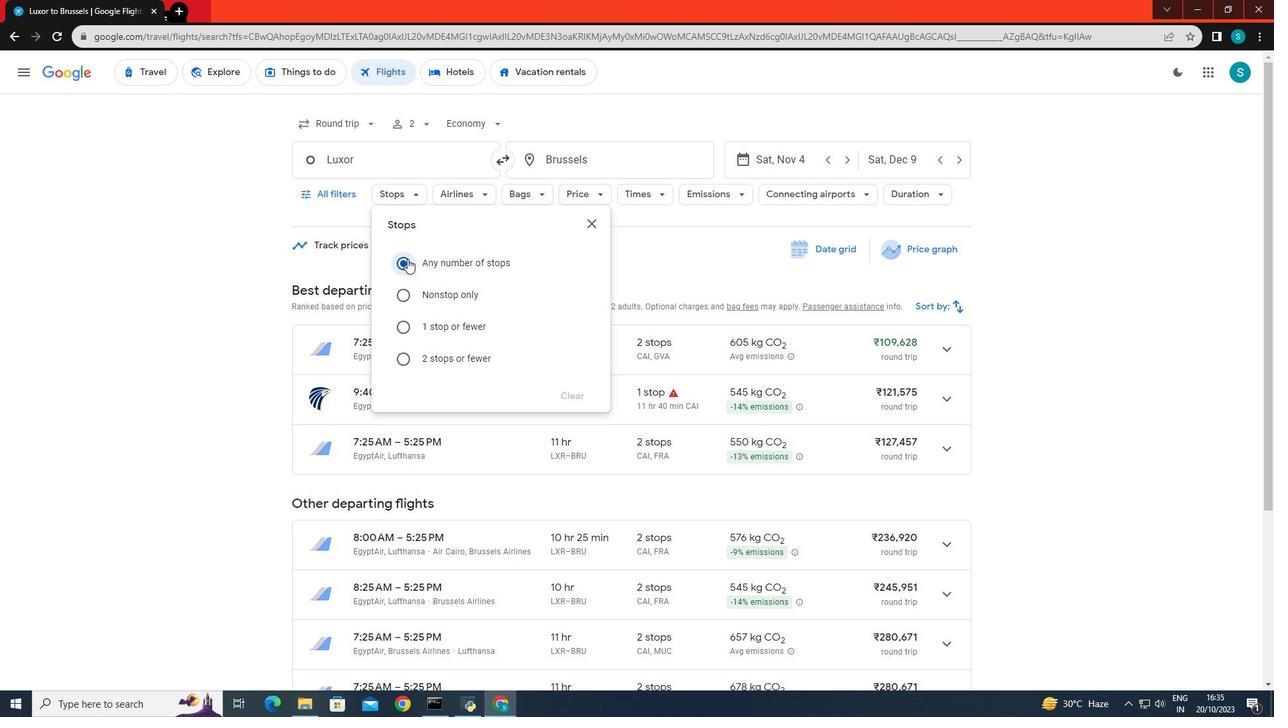 
Action: Mouse moved to (262, 270)
Screenshot: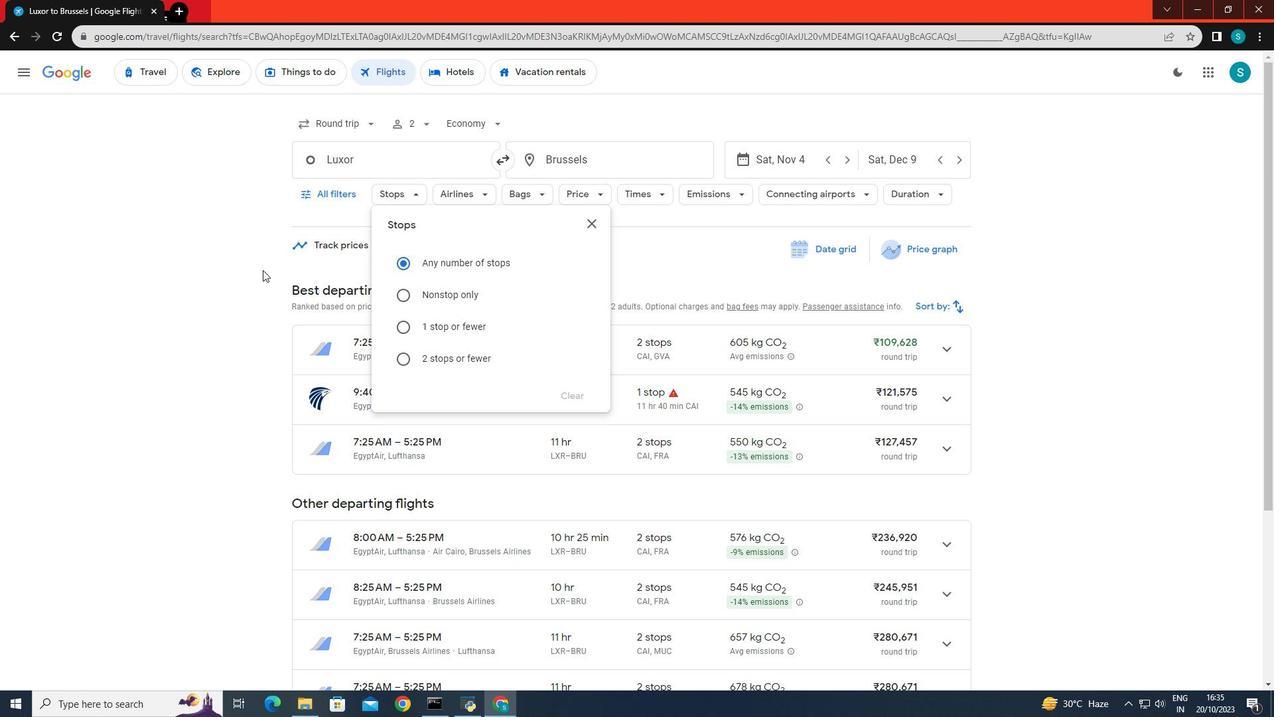 
Action: Mouse pressed left at (262, 270)
Screenshot: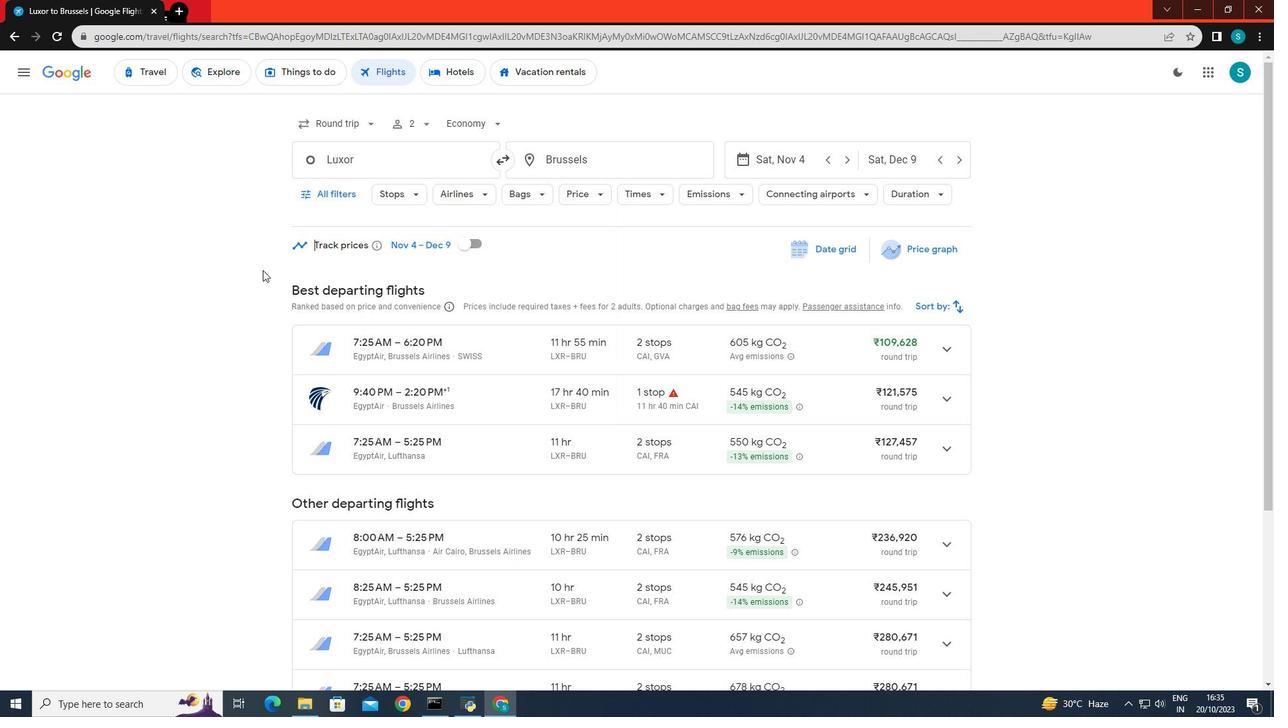 
Action: Mouse moved to (482, 193)
Screenshot: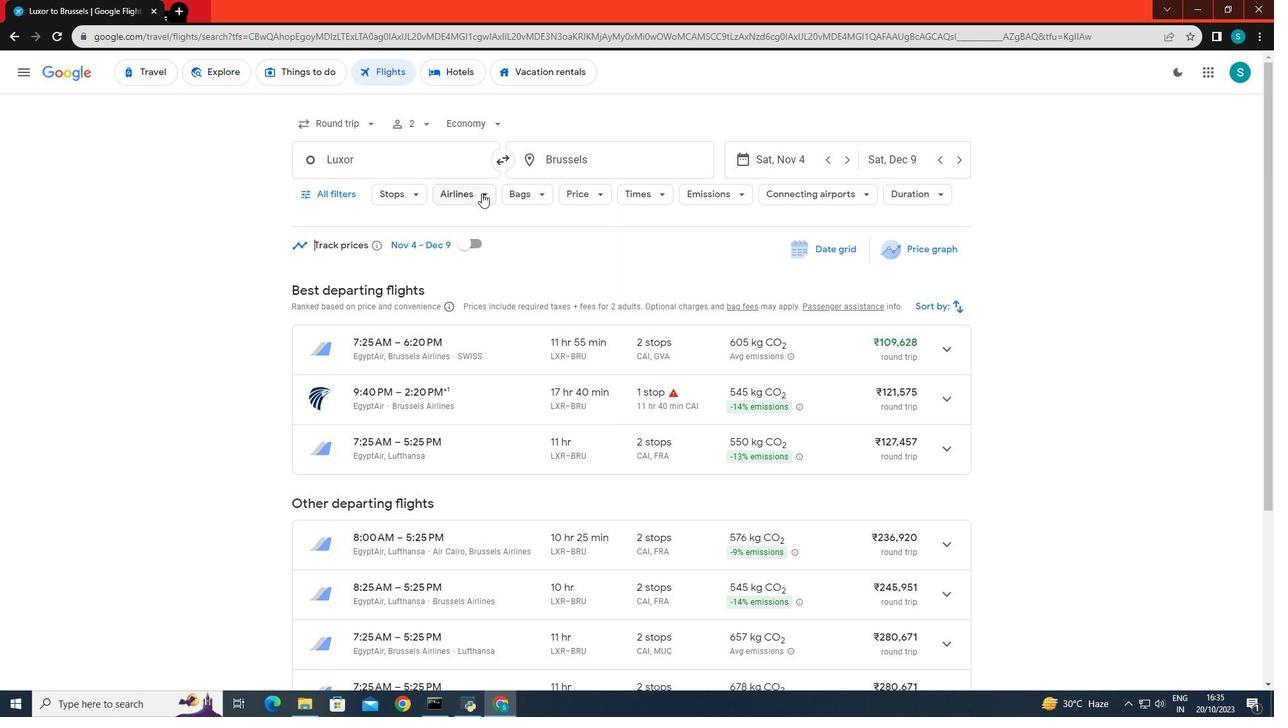 
Action: Mouse pressed left at (482, 193)
Screenshot: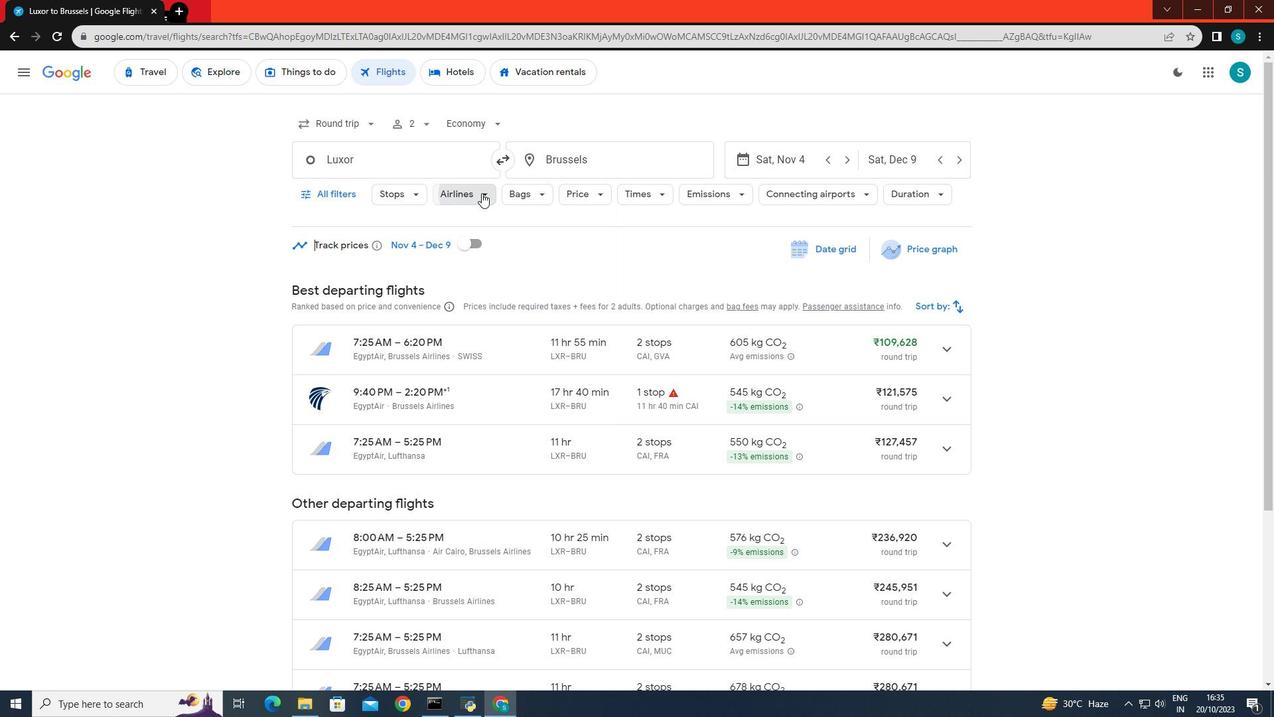 
Action: Mouse moved to (491, 476)
Screenshot: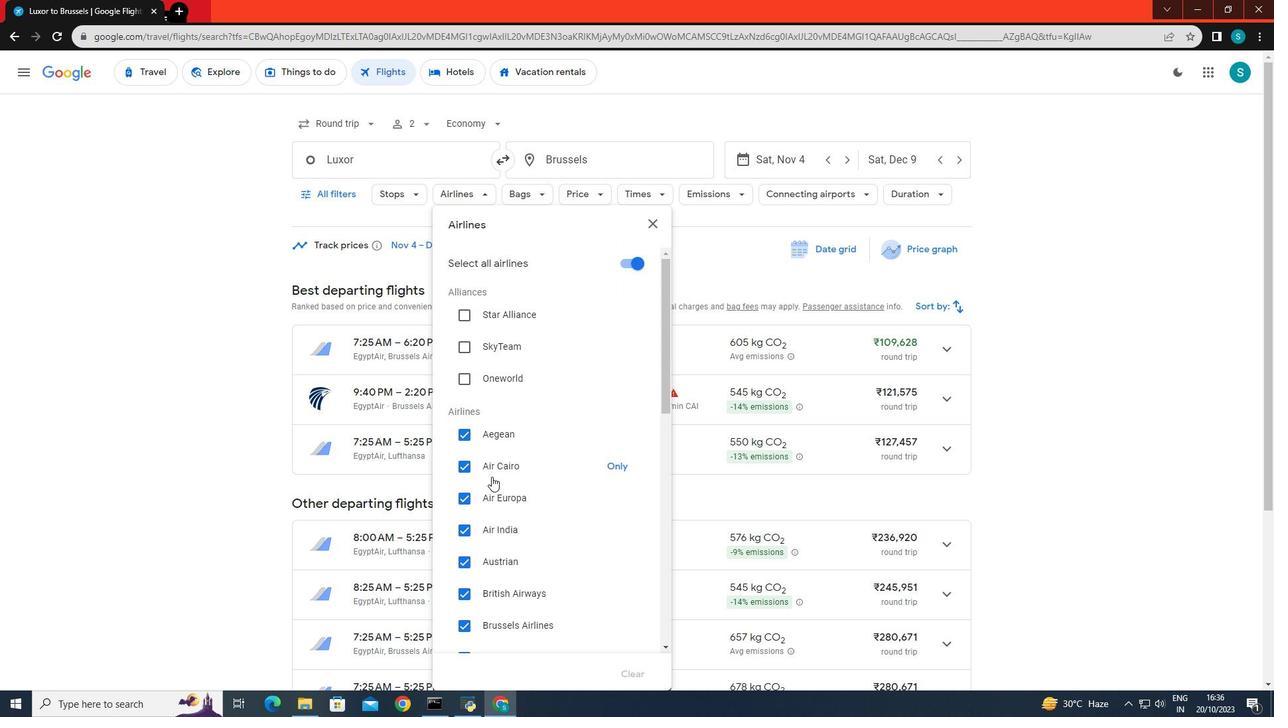 
Action: Mouse scrolled (491, 476) with delta (0, 0)
Screenshot: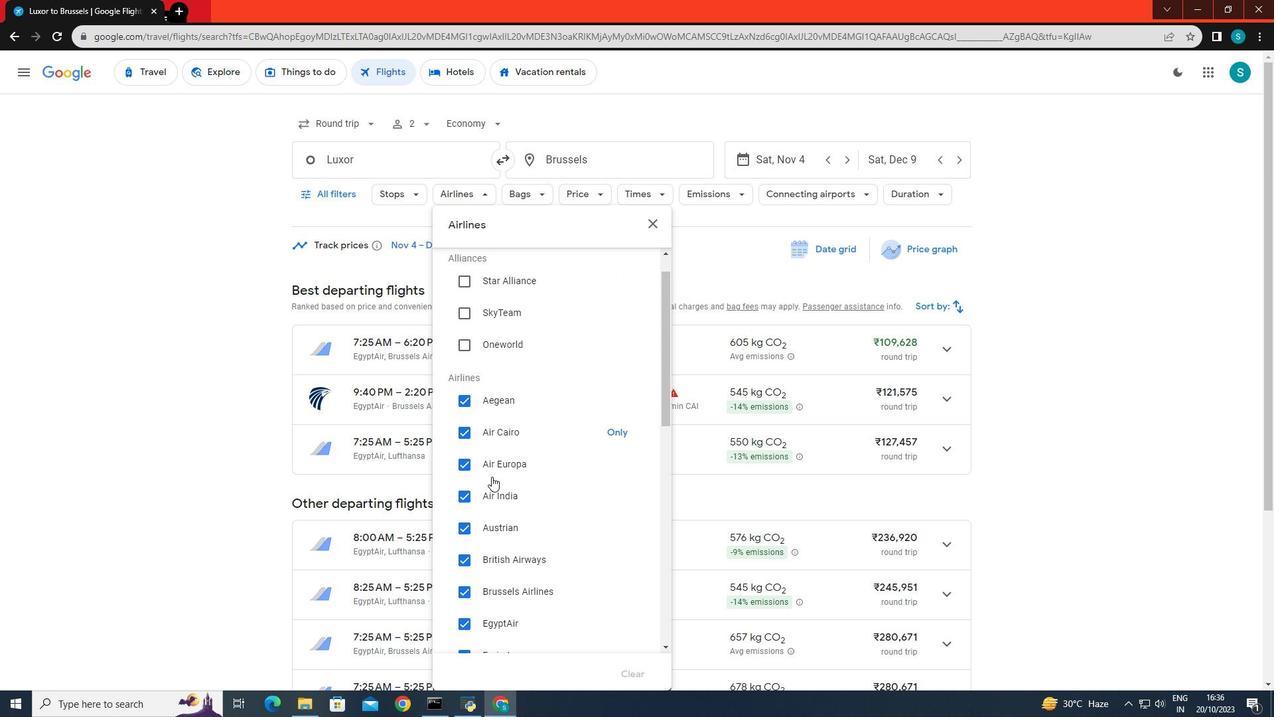 
Action: Mouse scrolled (491, 476) with delta (0, 0)
Screenshot: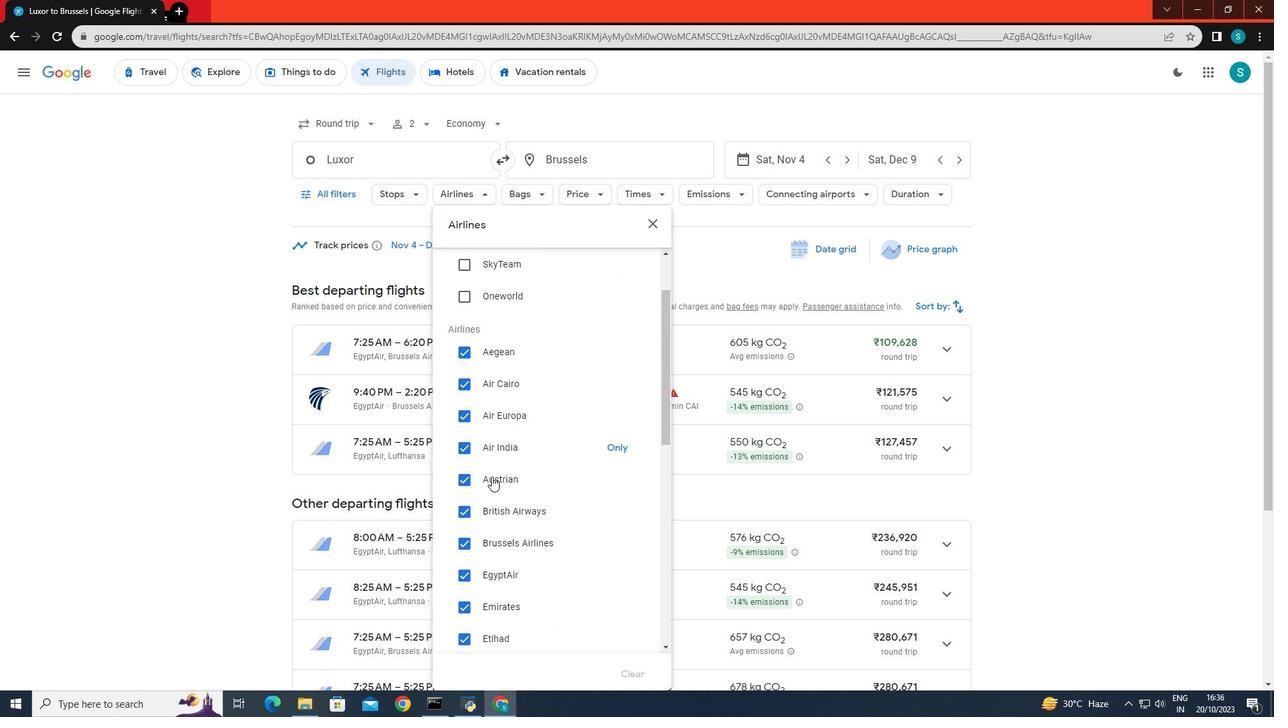 
Action: Mouse scrolled (491, 476) with delta (0, 0)
Screenshot: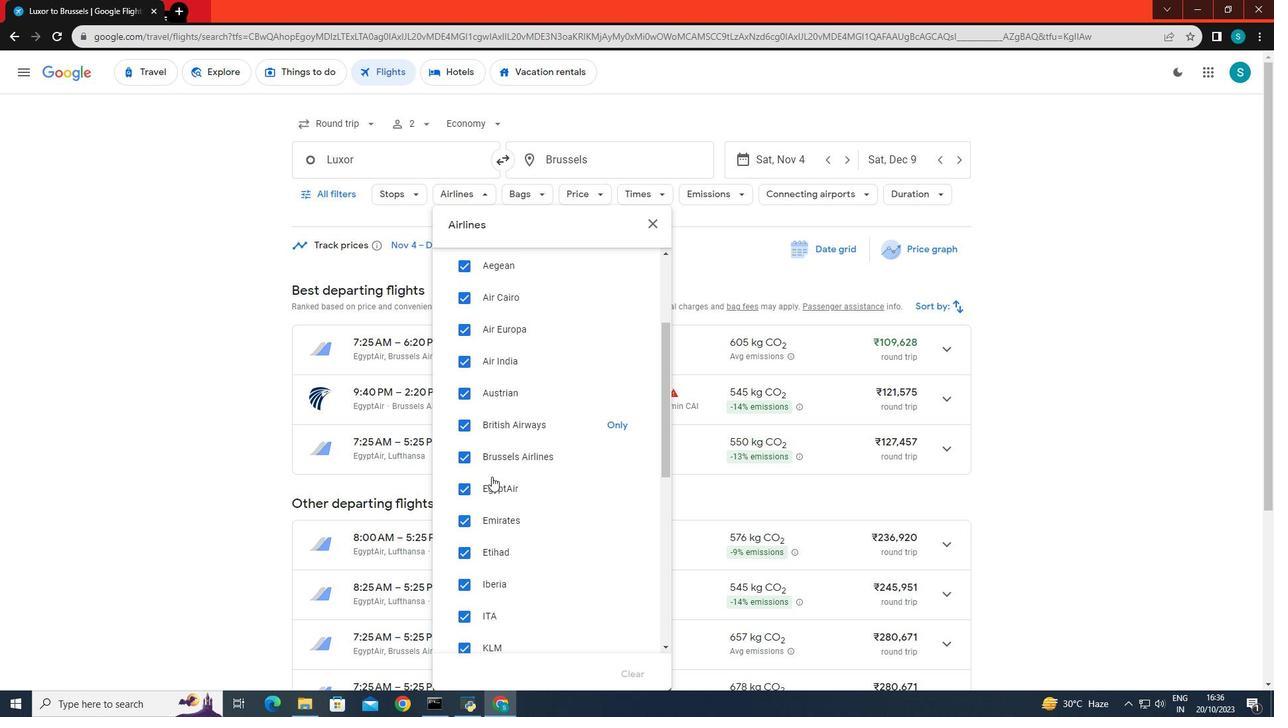 
Action: Mouse scrolled (491, 476) with delta (0, 0)
Screenshot: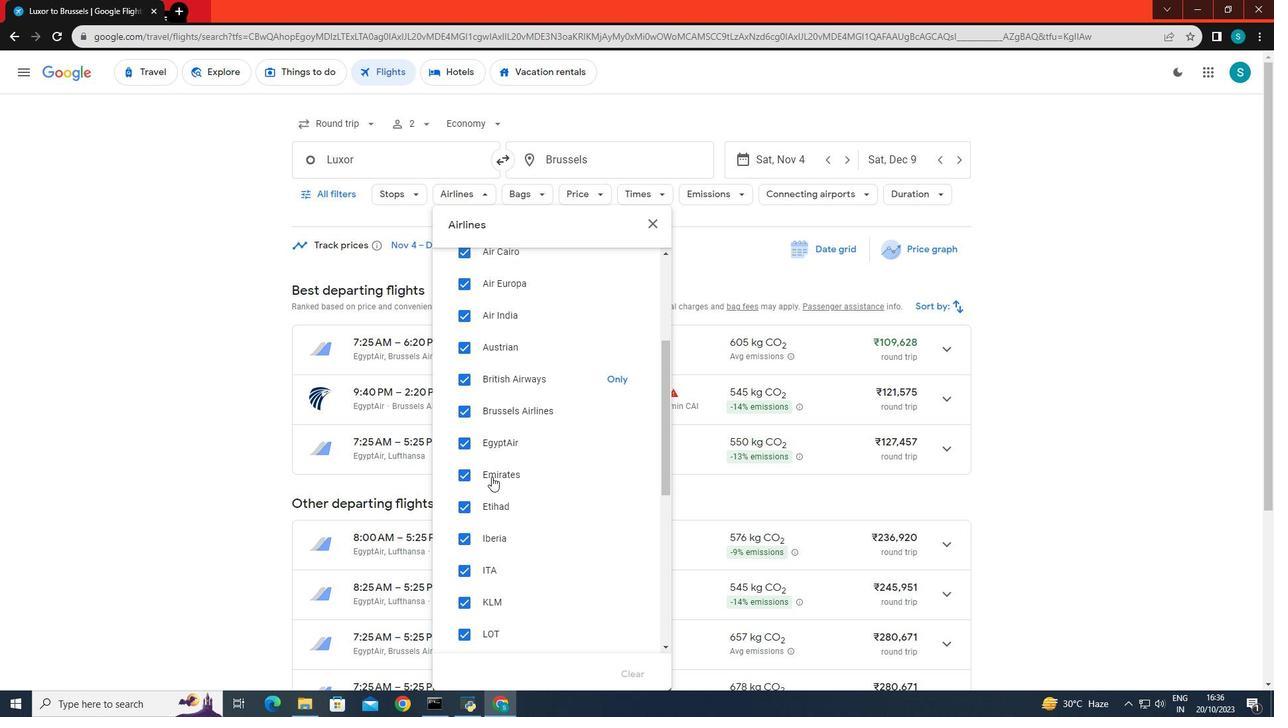 
Action: Mouse scrolled (491, 476) with delta (0, 0)
Screenshot: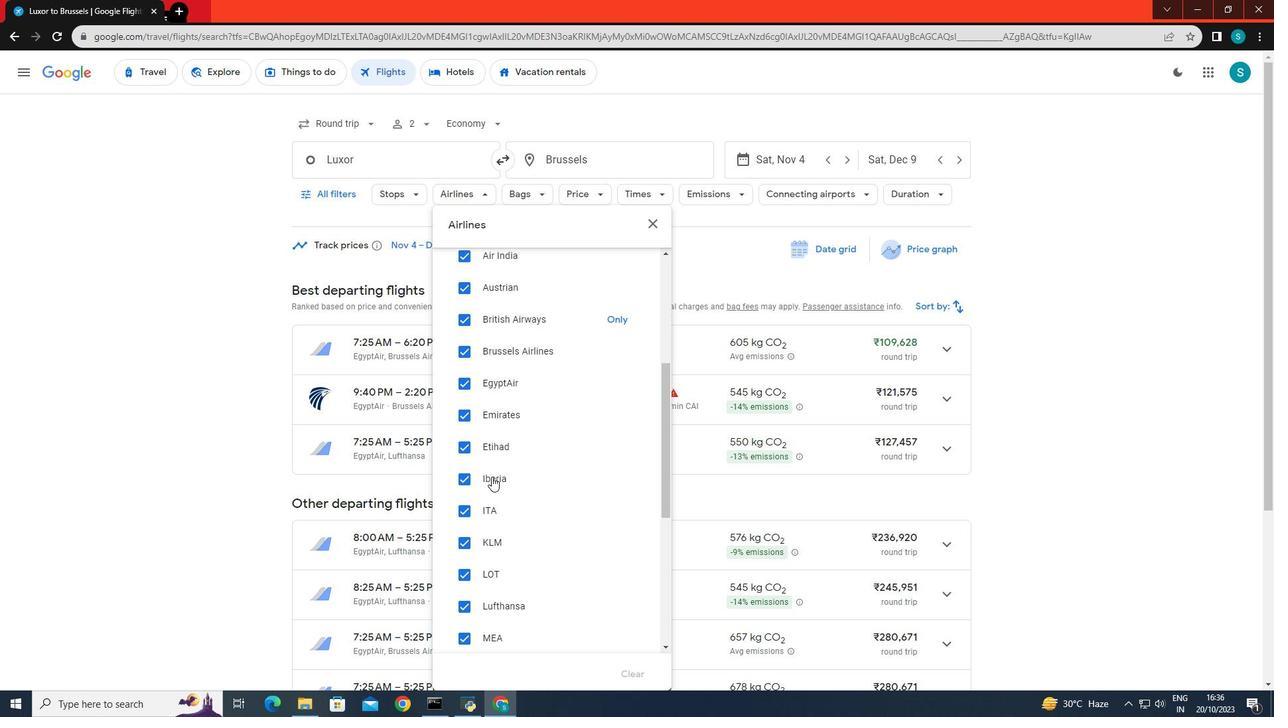 
Action: Mouse moved to (490, 470)
Screenshot: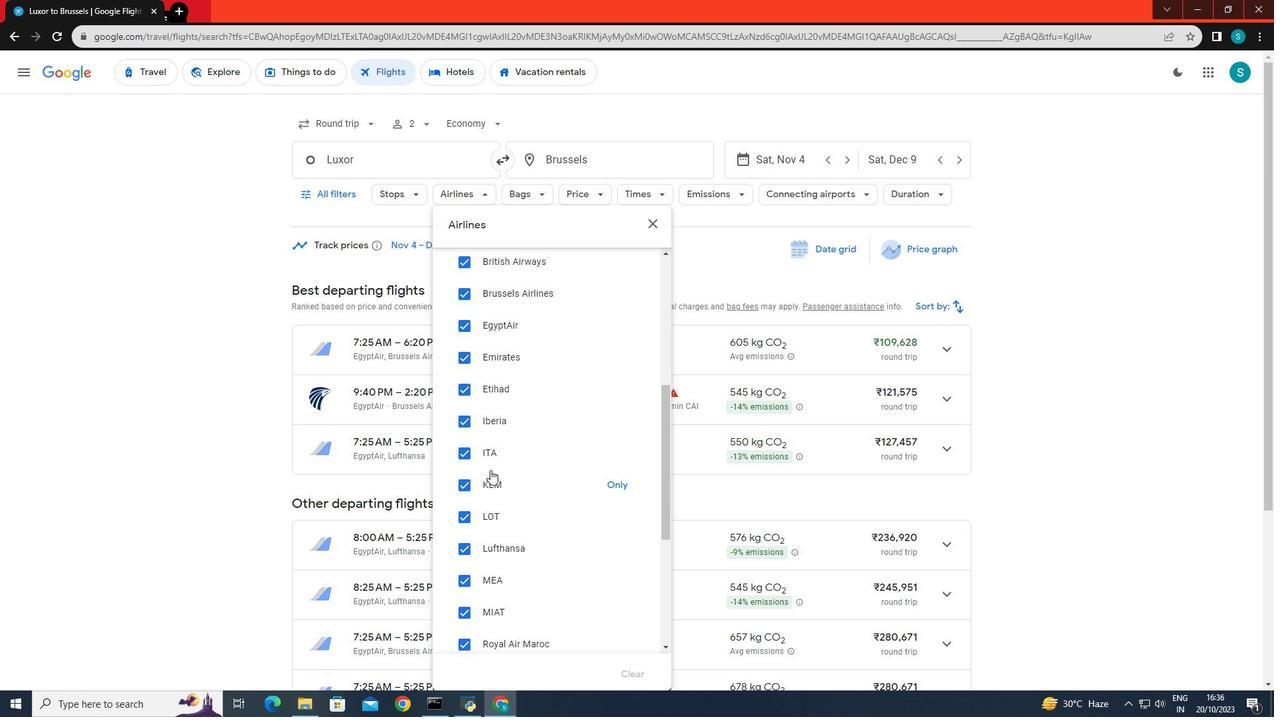 
Action: Mouse scrolled (490, 470) with delta (0, 0)
Screenshot: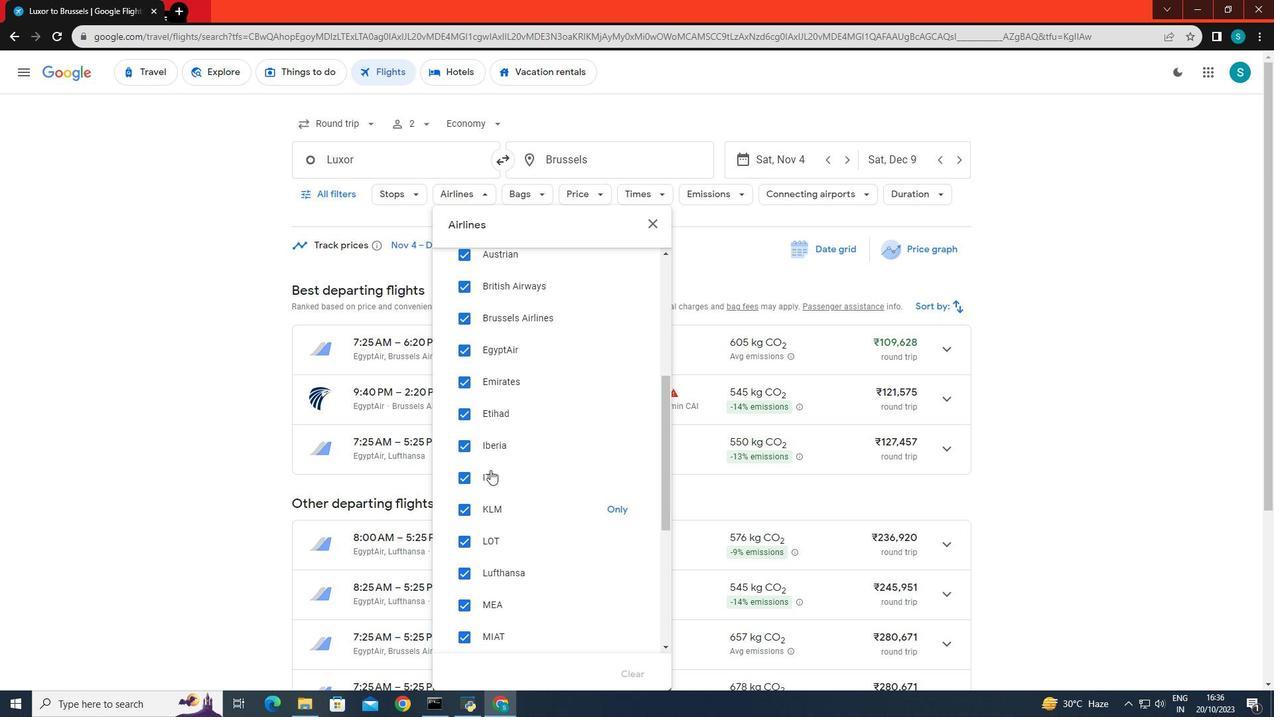 
Action: Mouse moved to (625, 391)
Screenshot: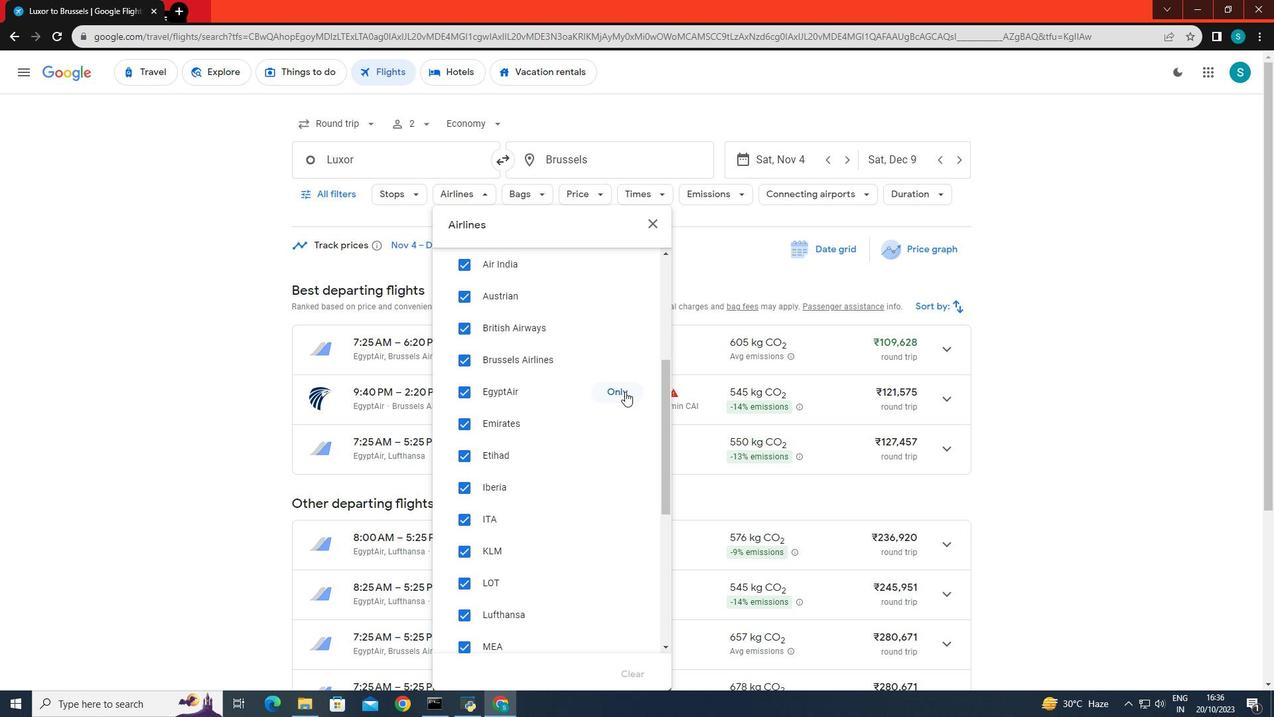 
Action: Mouse pressed left at (625, 391)
Screenshot: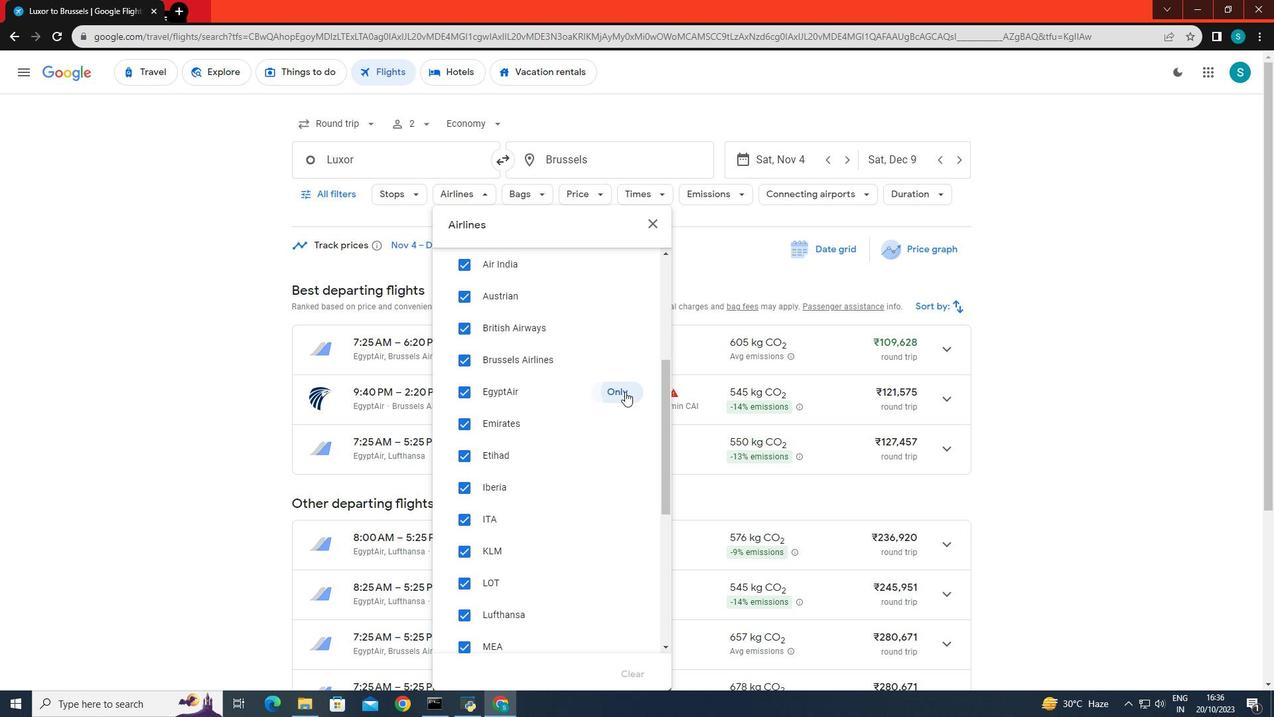 
Action: Mouse moved to (739, 454)
Screenshot: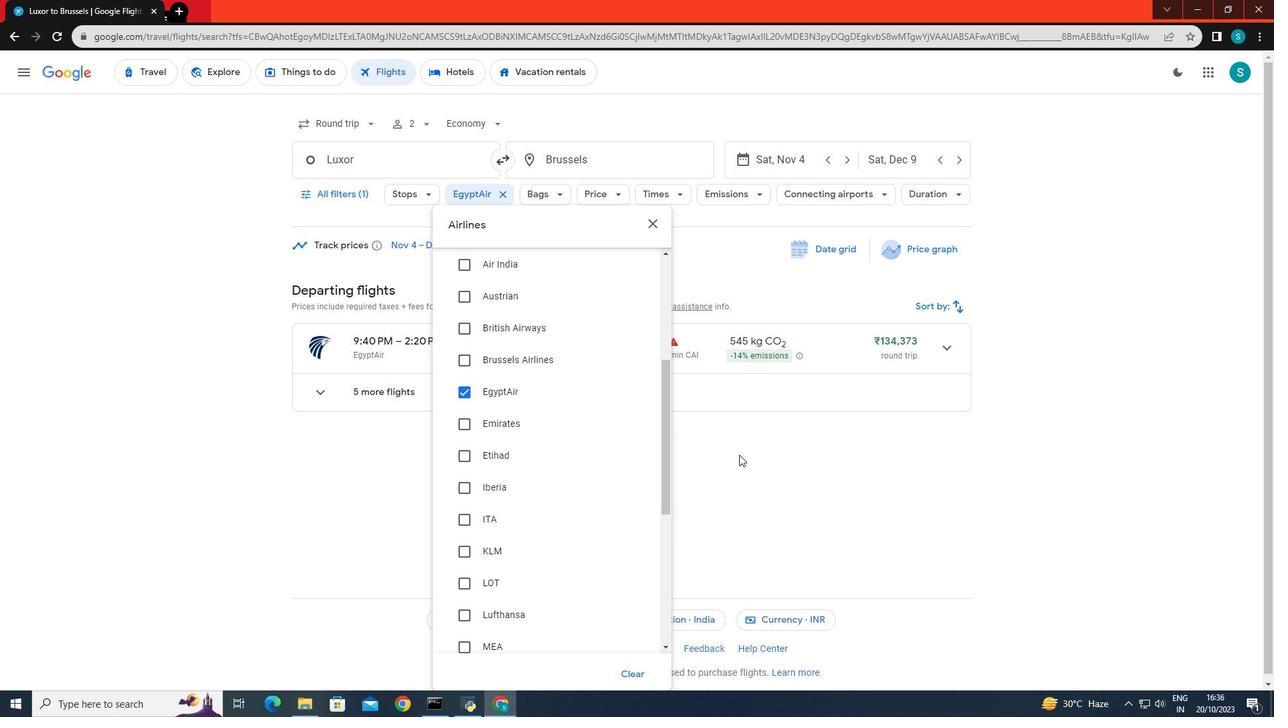 
Action: Mouse pressed left at (739, 454)
Screenshot: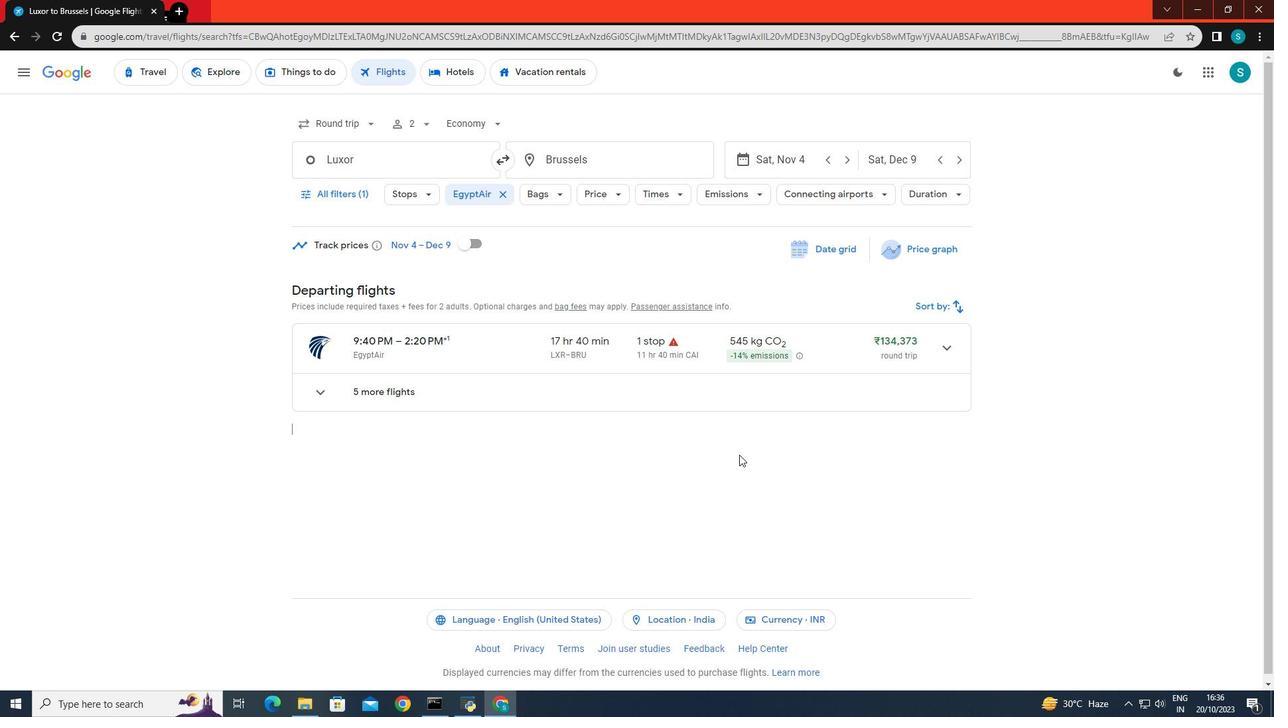 
